 Task: Find connections with filter location Villemomble with filter topic #nowhiringwith filter profile language French with filter current company Sobha Ltd. with filter school Nava Nalanda with filter industry Animal Feed Manufacturing with filter service category Auto Insurance with filter keywords title Therapist
Action: Mouse moved to (339, 232)
Screenshot: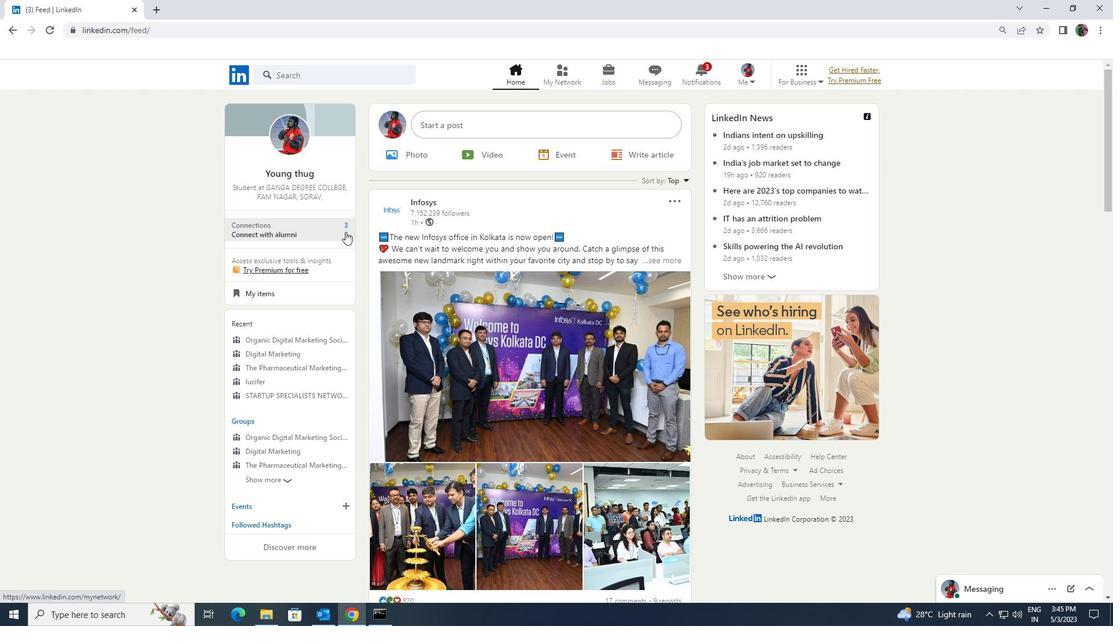 
Action: Mouse pressed left at (339, 232)
Screenshot: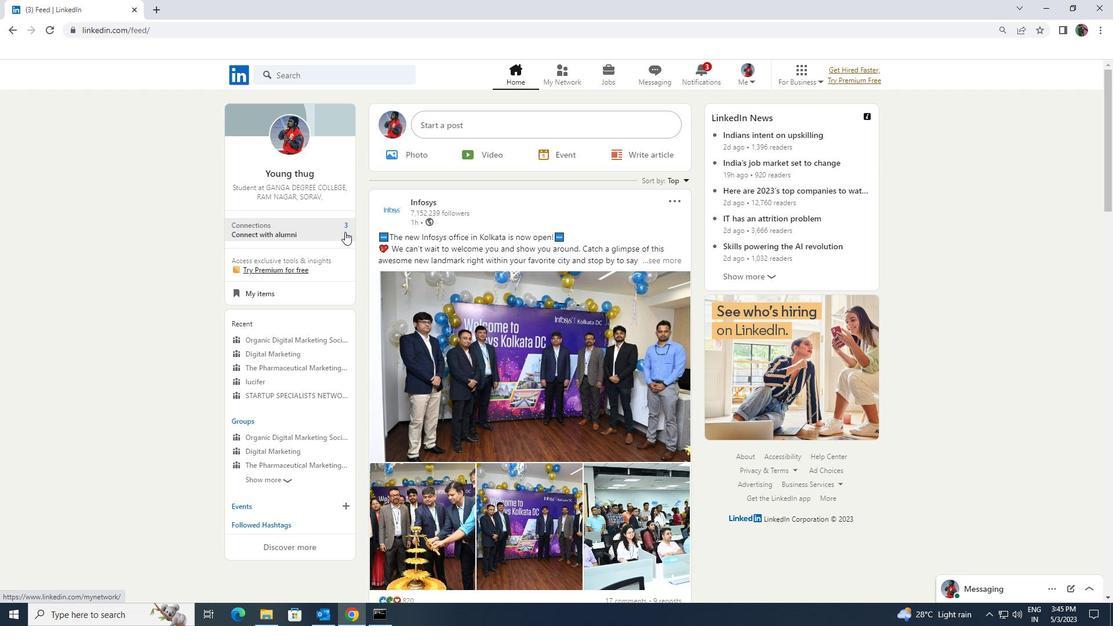 
Action: Mouse moved to (338, 132)
Screenshot: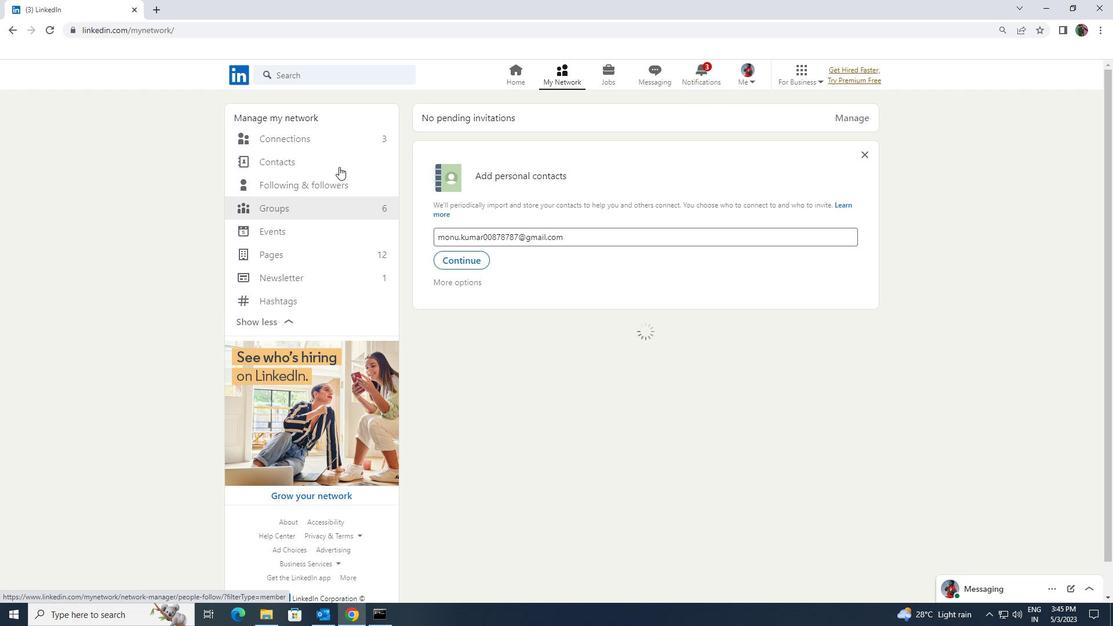 
Action: Mouse pressed left at (338, 132)
Screenshot: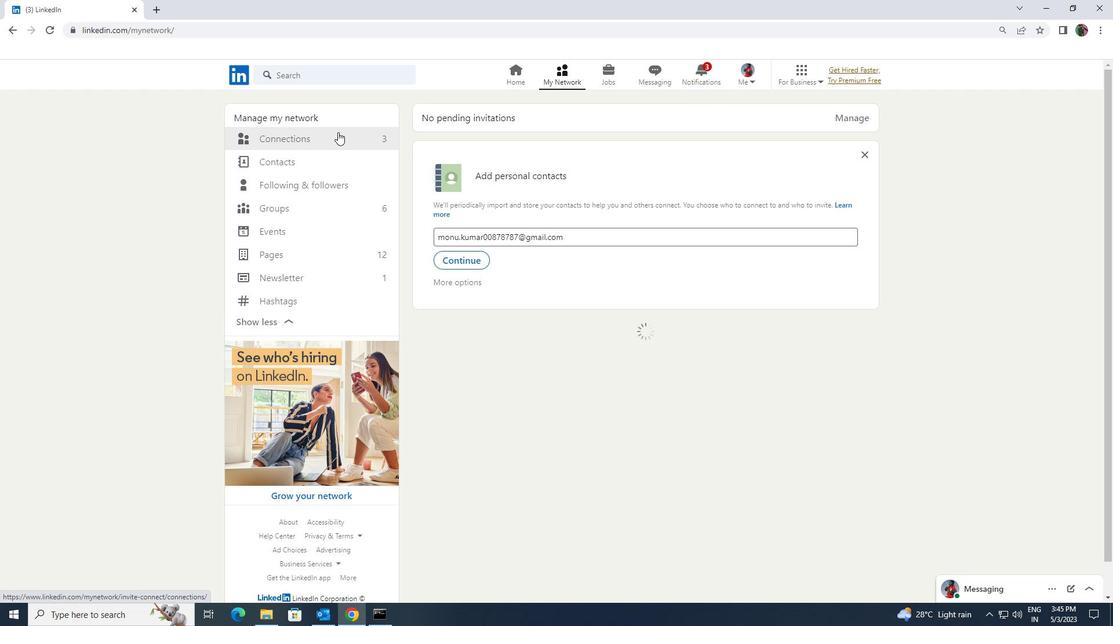 
Action: Mouse moved to (621, 144)
Screenshot: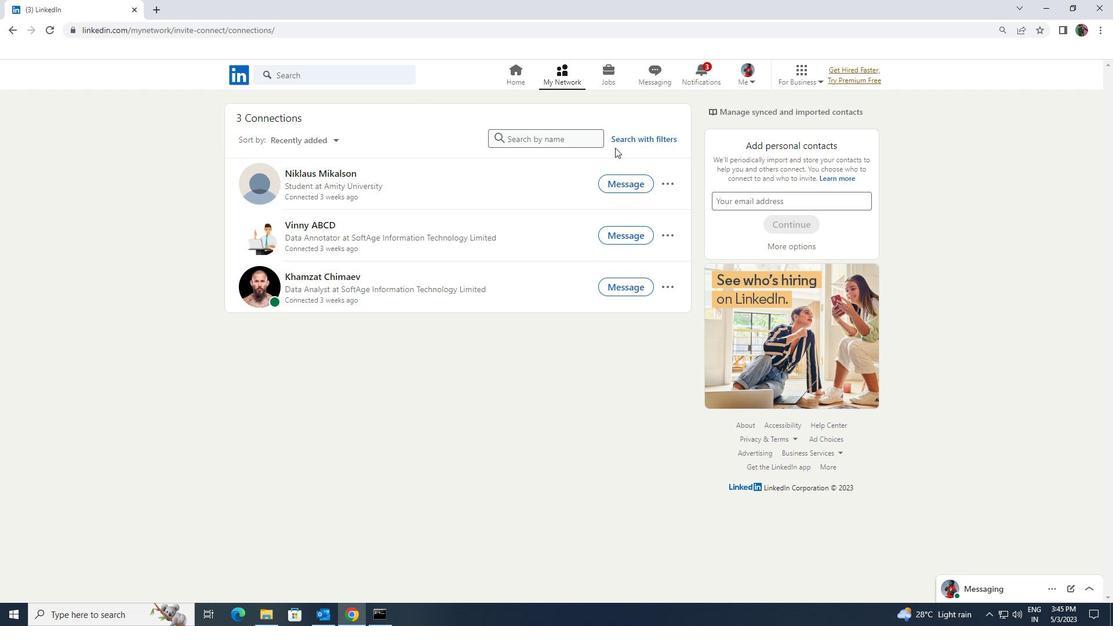 
Action: Mouse pressed left at (621, 144)
Screenshot: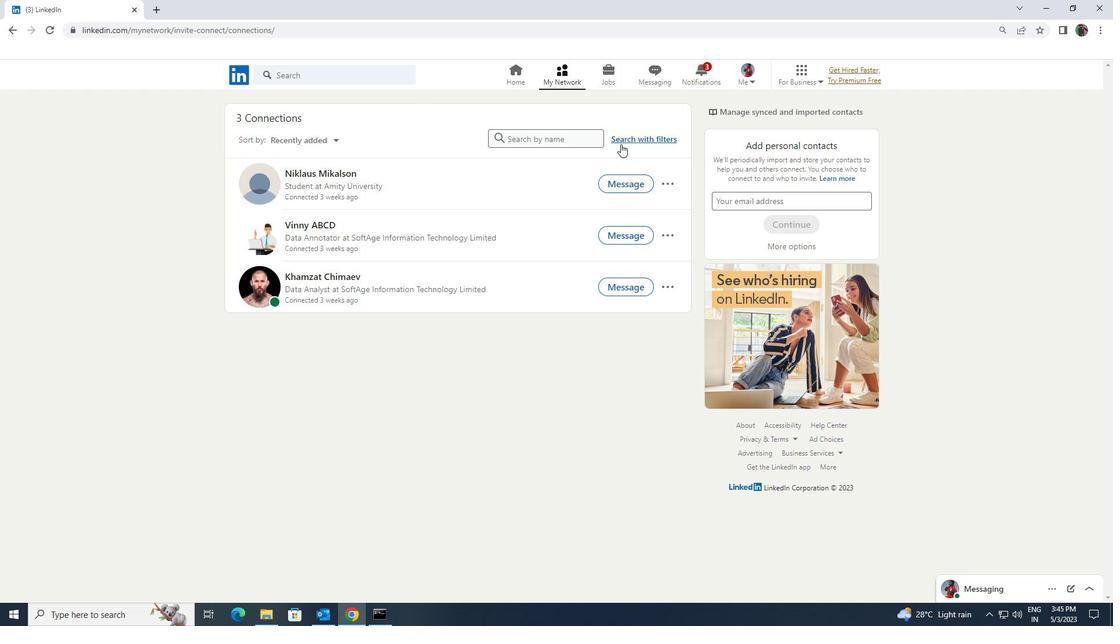 
Action: Mouse moved to (593, 105)
Screenshot: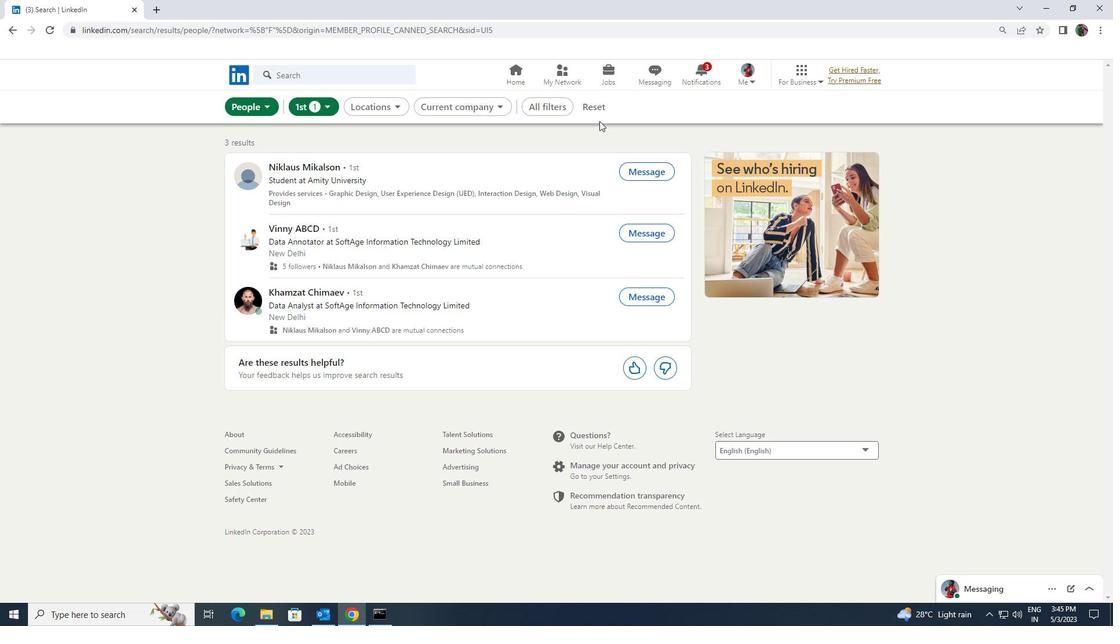 
Action: Mouse pressed left at (593, 105)
Screenshot: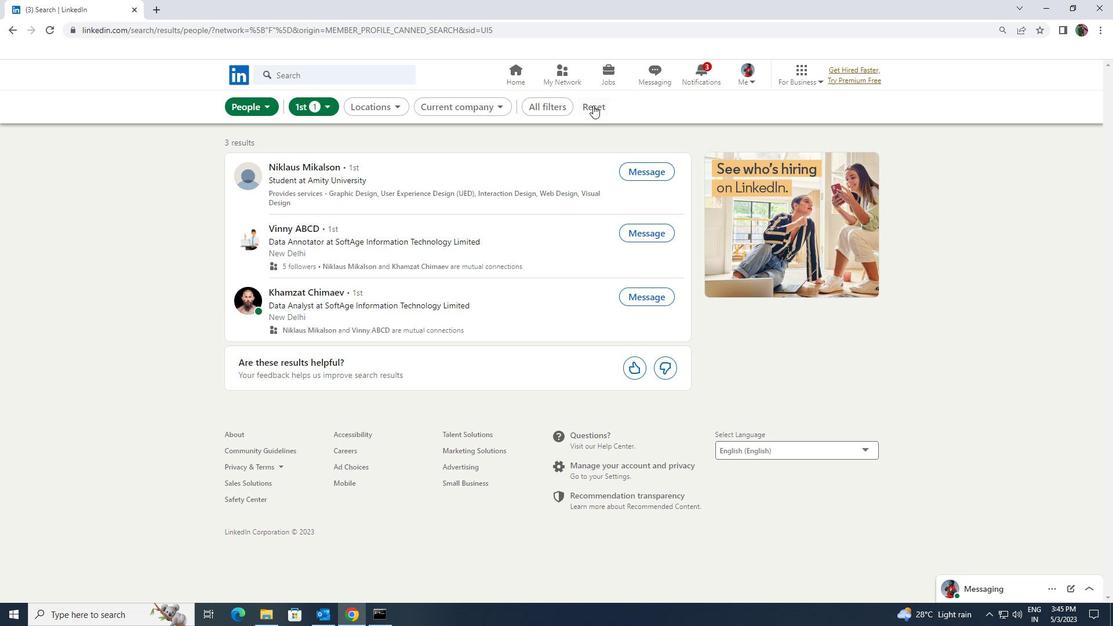 
Action: Mouse moved to (581, 105)
Screenshot: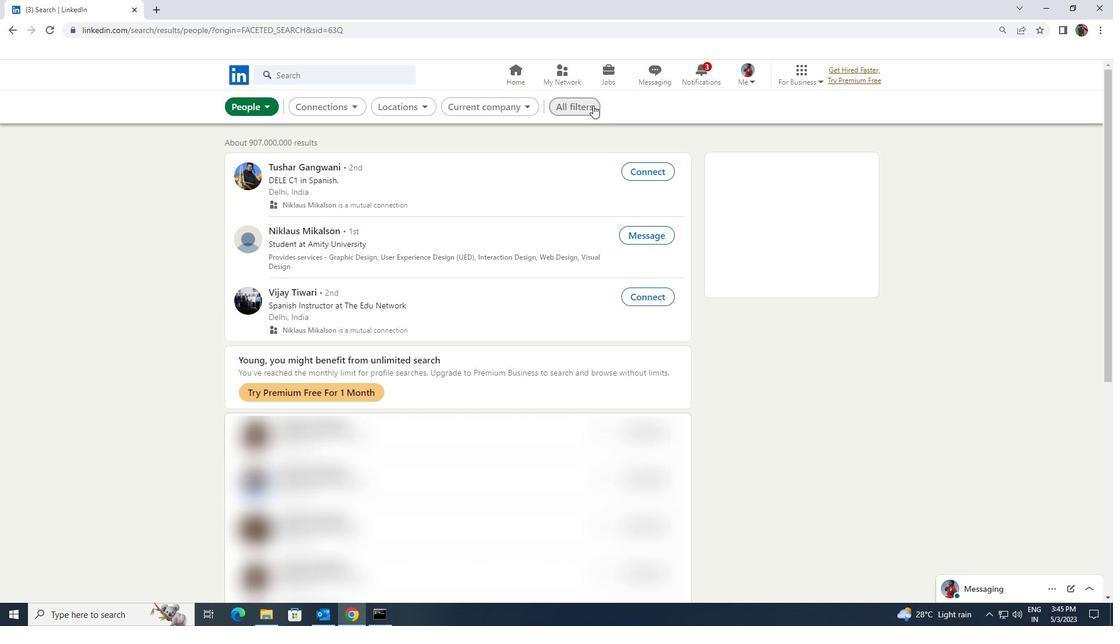 
Action: Mouse pressed left at (581, 105)
Screenshot: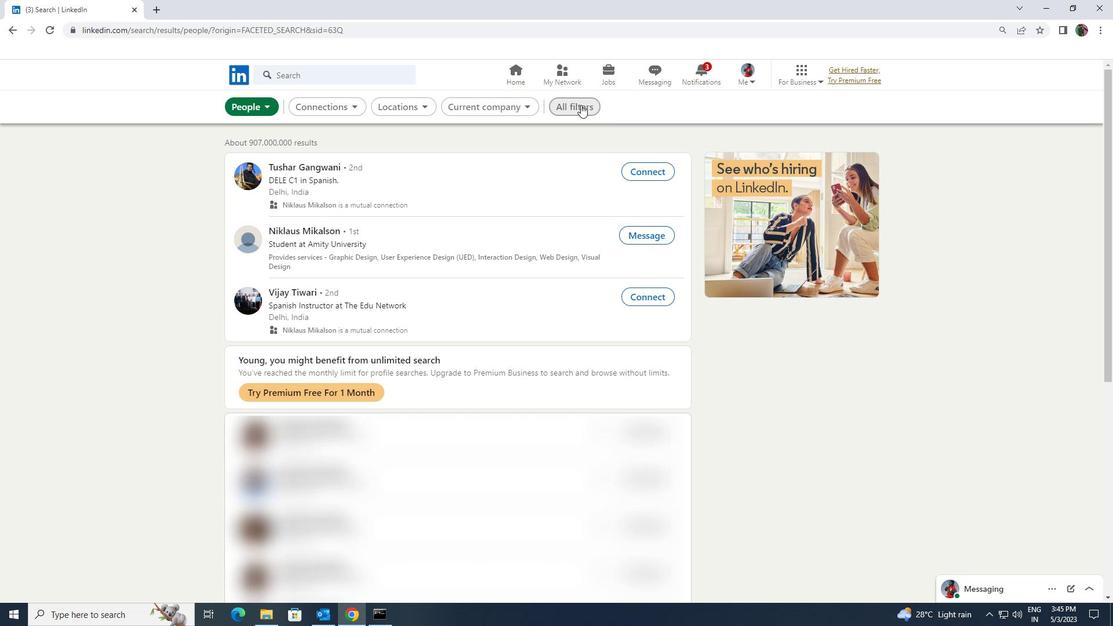 
Action: Mouse moved to (985, 455)
Screenshot: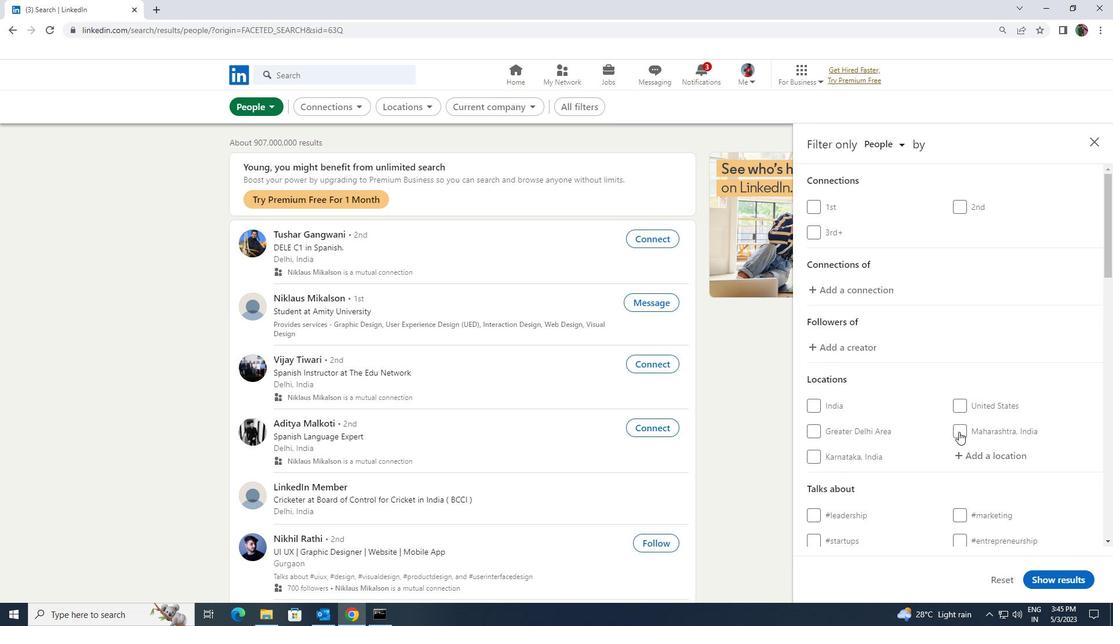 
Action: Mouse pressed left at (985, 455)
Screenshot: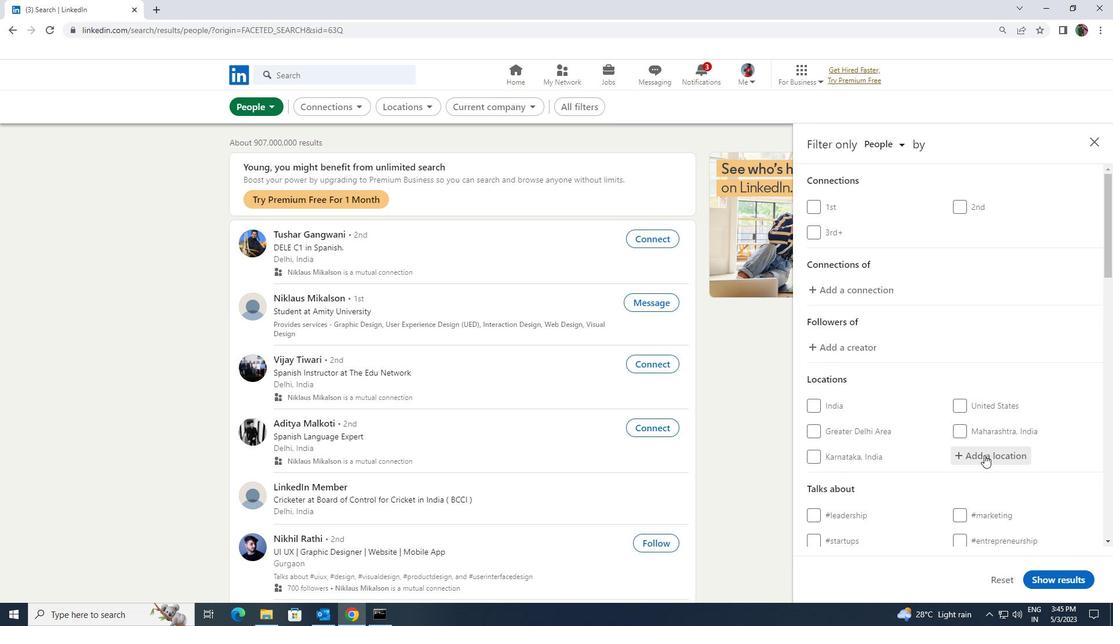 
Action: Key pressed <Key.shift><Key.shift><Key.shift><Key.shift>VILLEMOMBLE
Screenshot: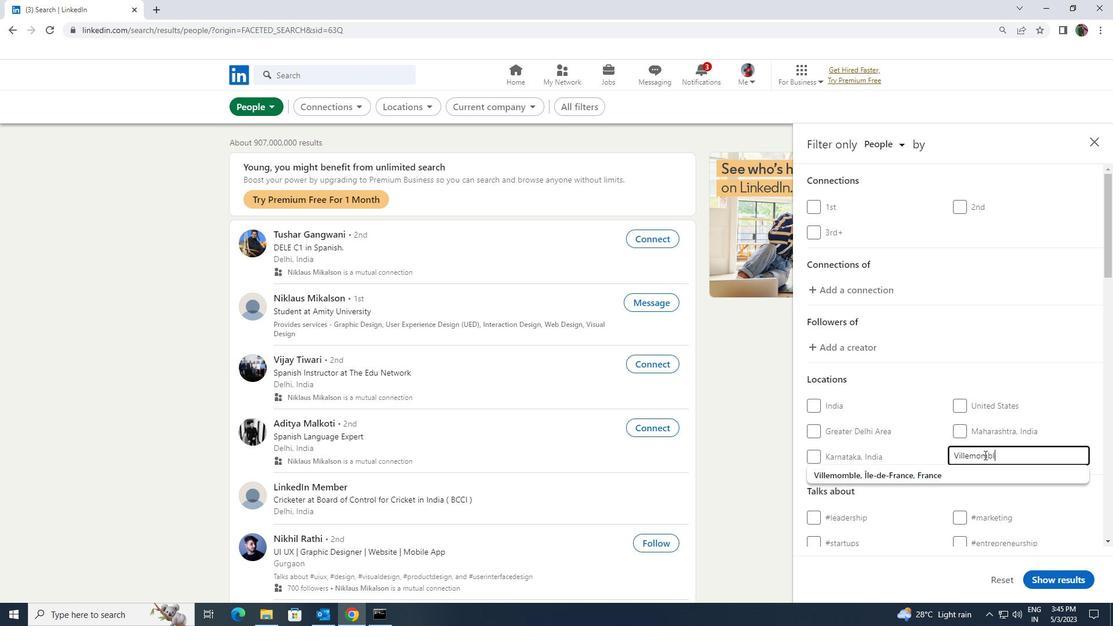
Action: Mouse moved to (983, 468)
Screenshot: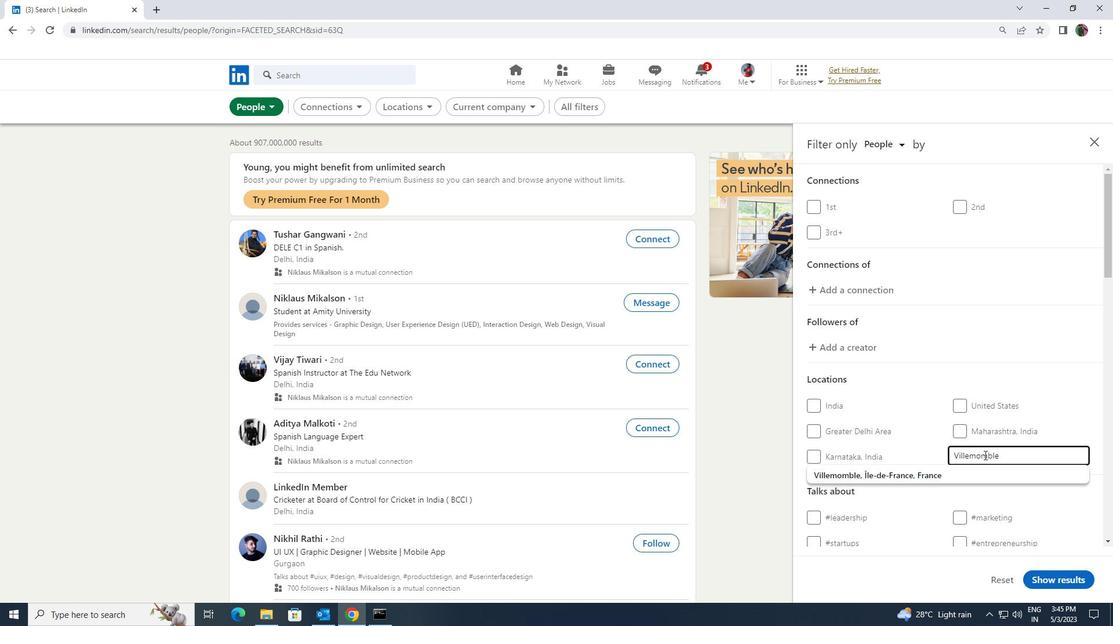
Action: Mouse pressed left at (983, 468)
Screenshot: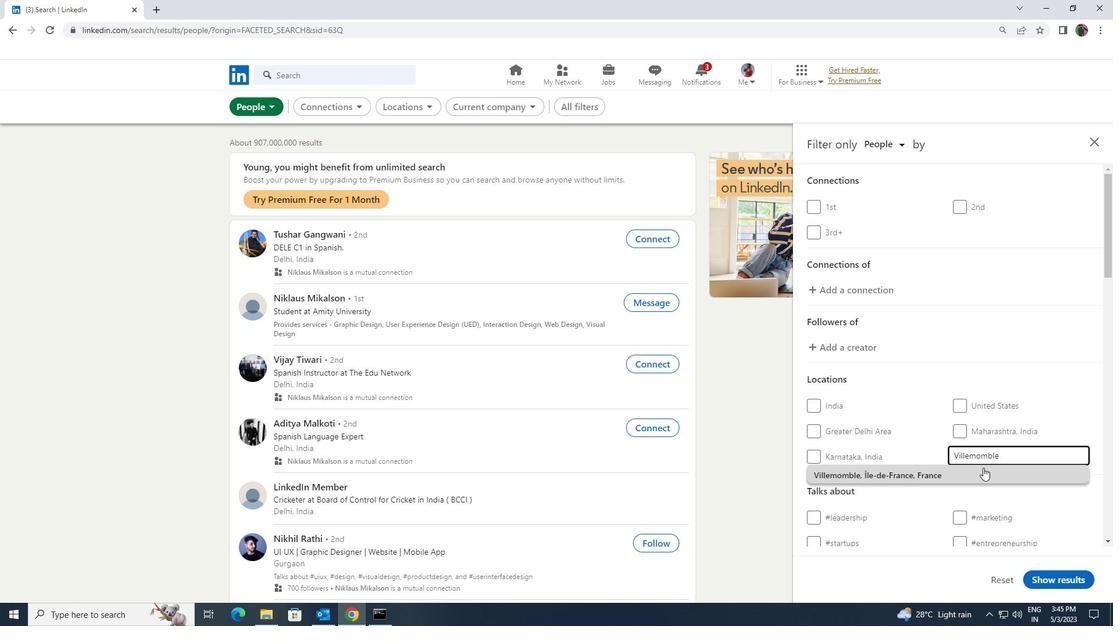 
Action: Mouse moved to (982, 468)
Screenshot: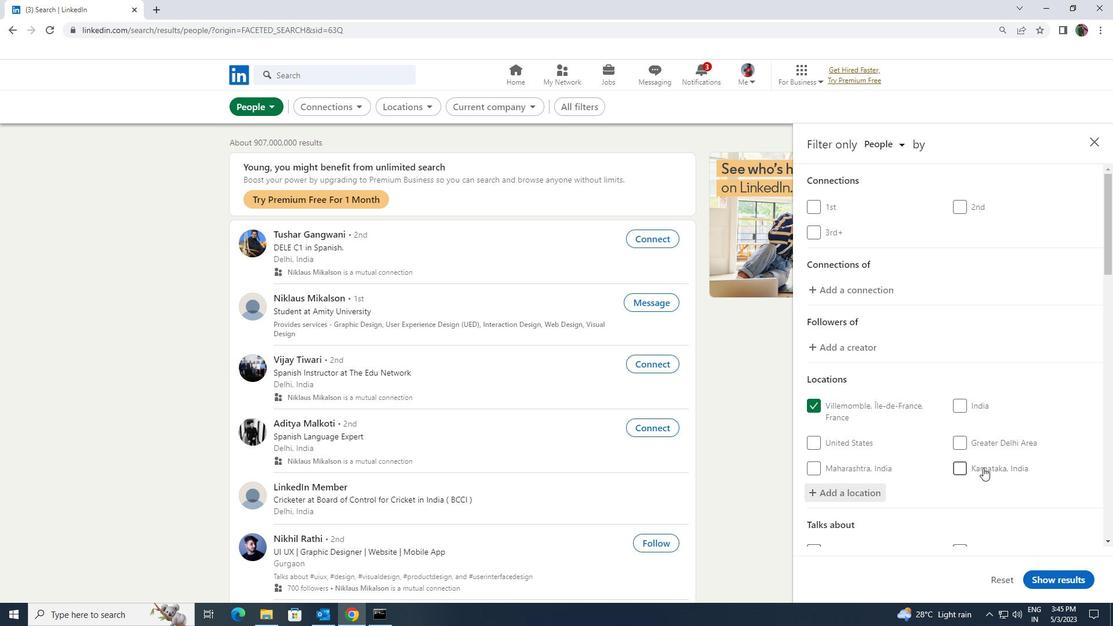 
Action: Mouse scrolled (982, 467) with delta (0, 0)
Screenshot: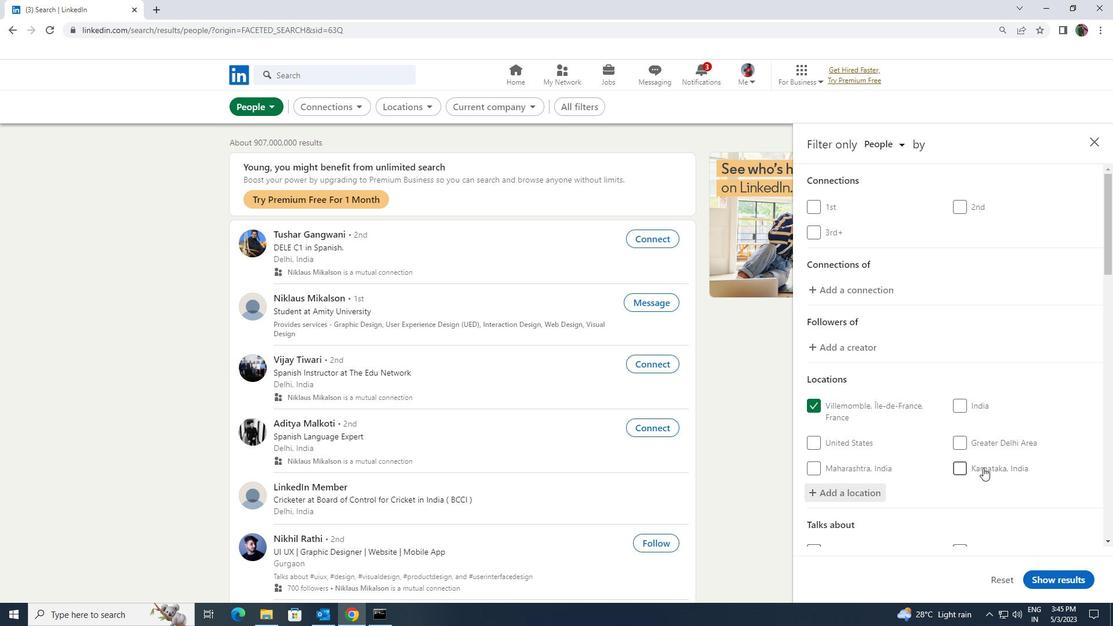 
Action: Mouse scrolled (982, 467) with delta (0, 0)
Screenshot: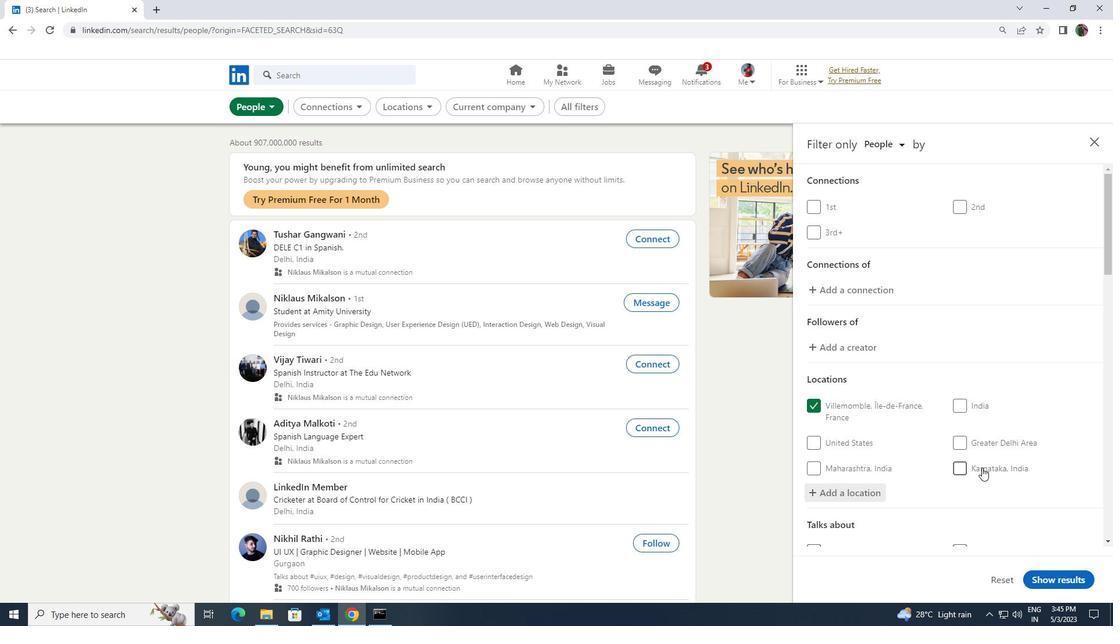 
Action: Mouse moved to (977, 479)
Screenshot: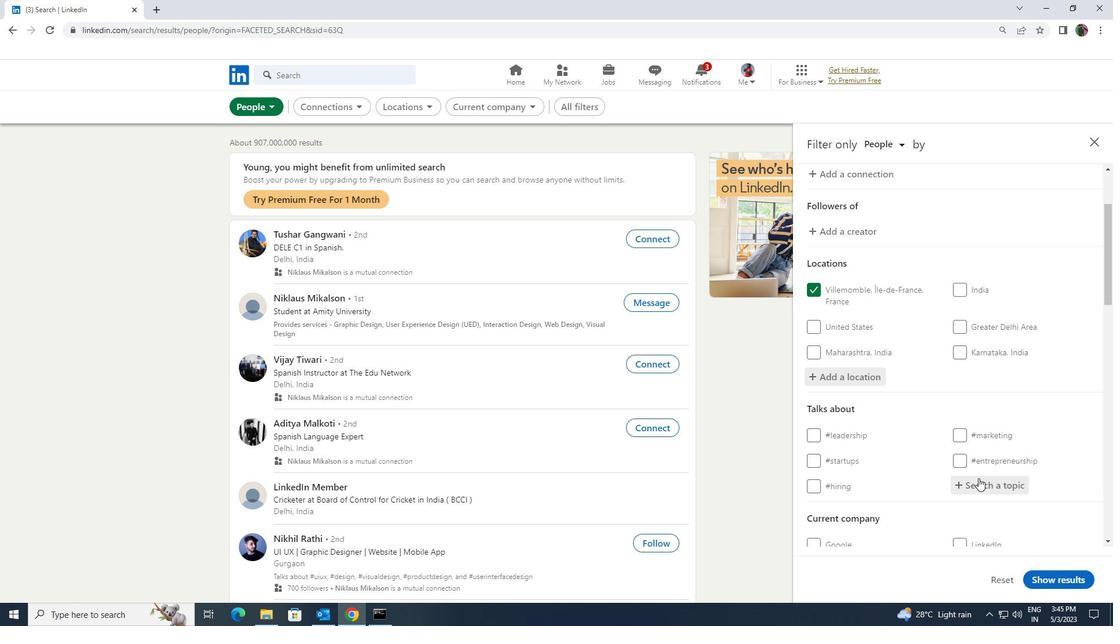 
Action: Mouse pressed left at (977, 479)
Screenshot: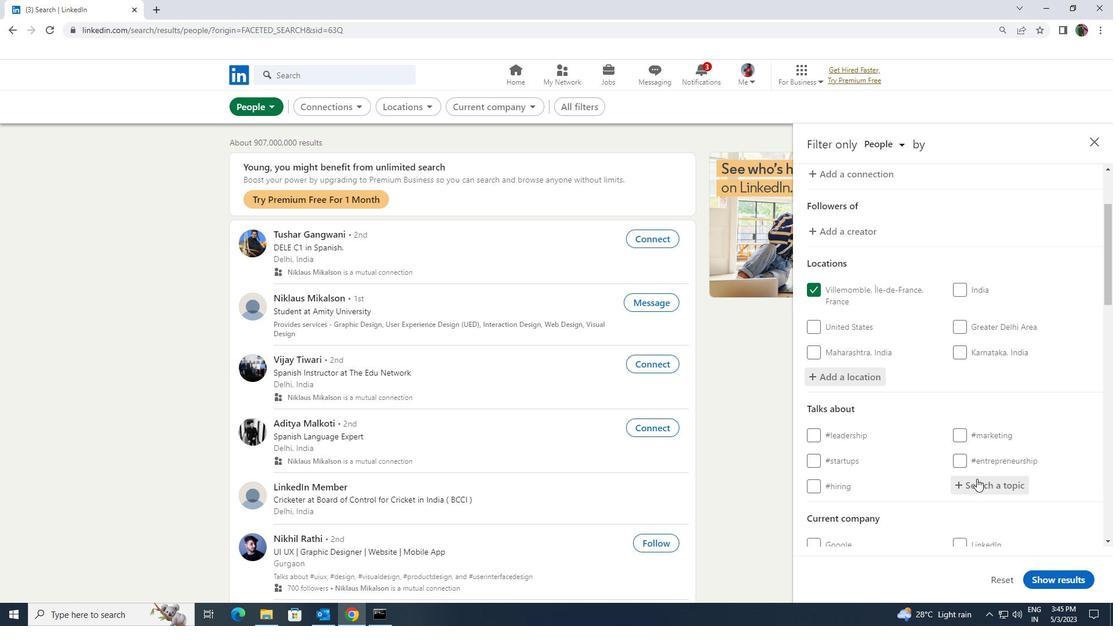 
Action: Key pressed <Key.shift>NOWHIRING
Screenshot: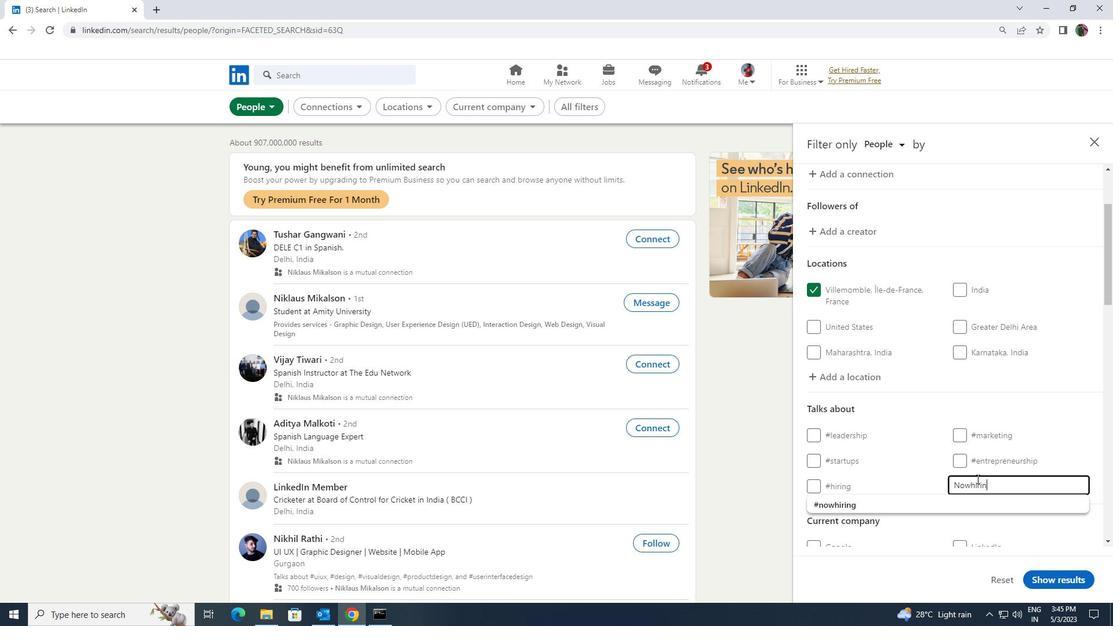 
Action: Mouse moved to (957, 500)
Screenshot: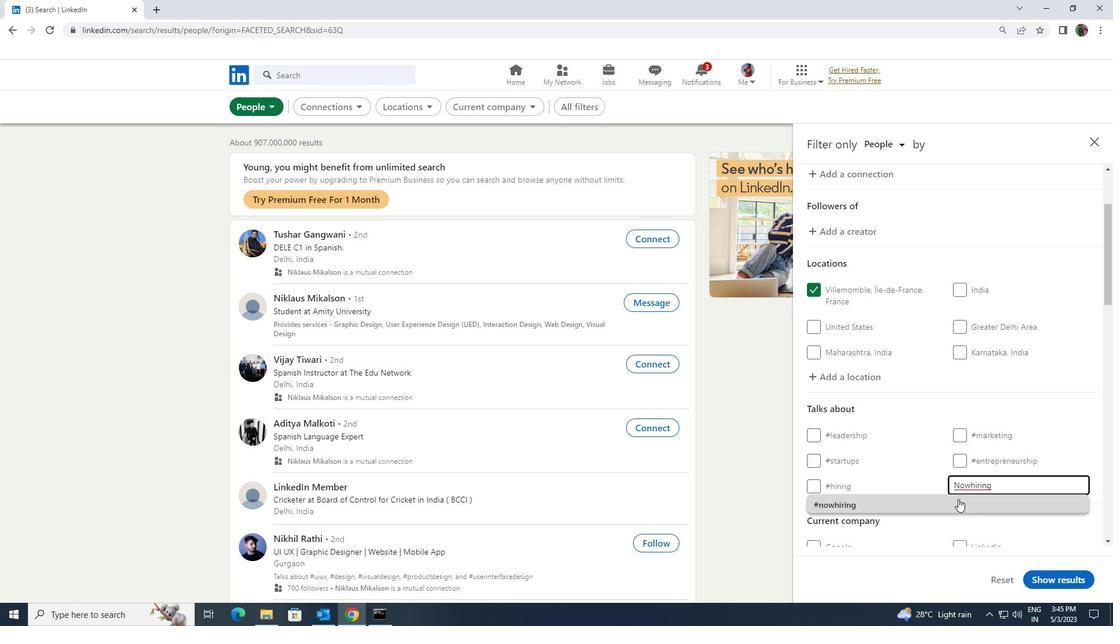
Action: Mouse pressed left at (957, 500)
Screenshot: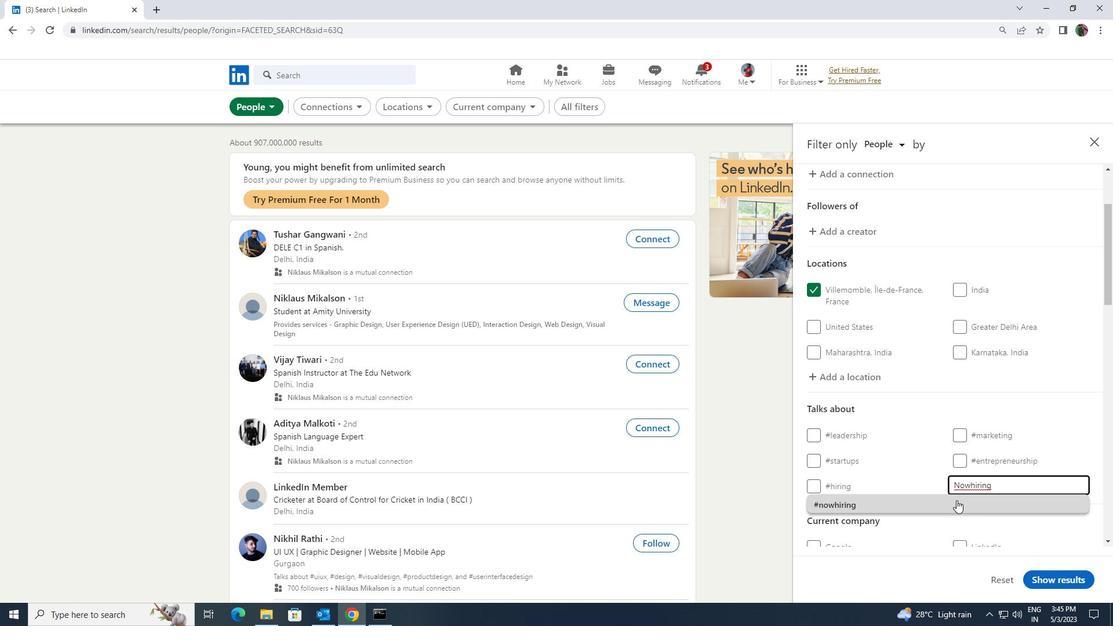 
Action: Mouse scrolled (957, 500) with delta (0, 0)
Screenshot: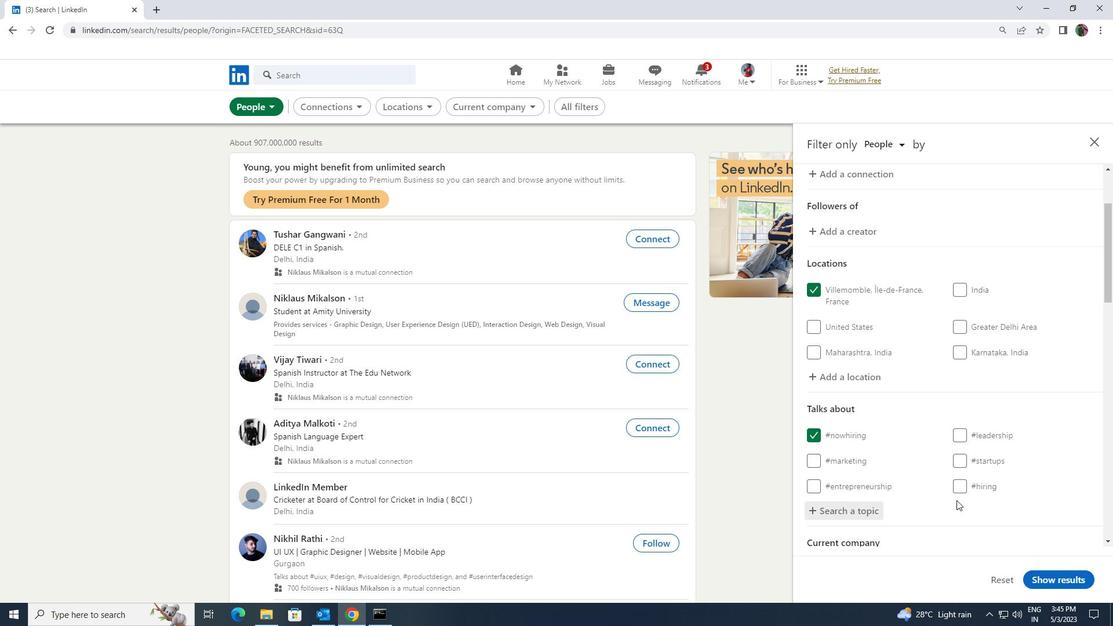 
Action: Mouse scrolled (957, 500) with delta (0, 0)
Screenshot: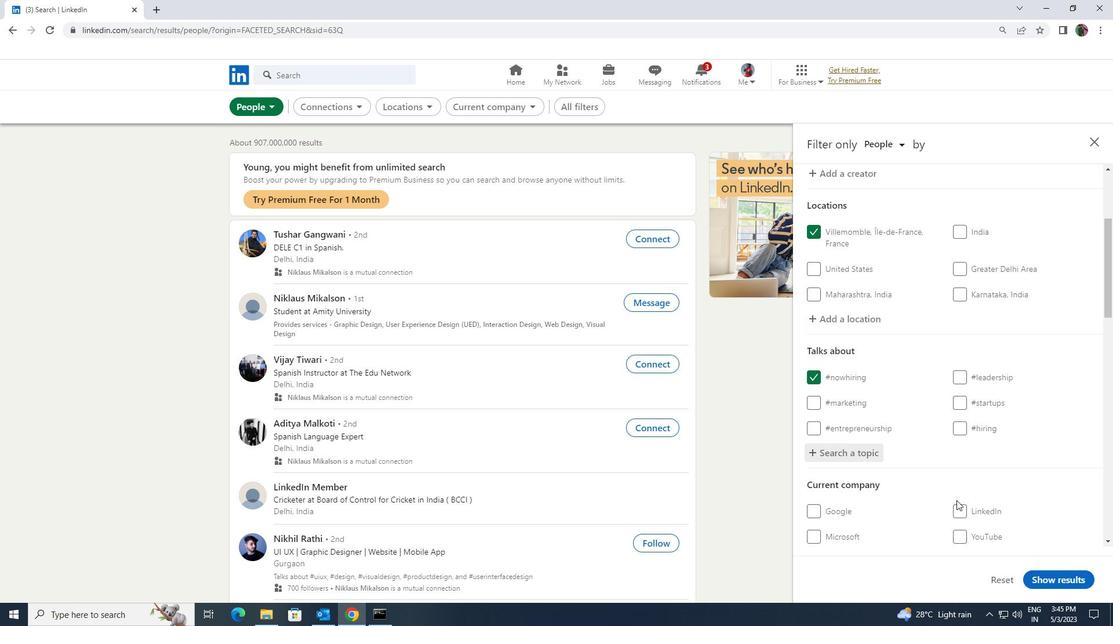 
Action: Mouse moved to (961, 503)
Screenshot: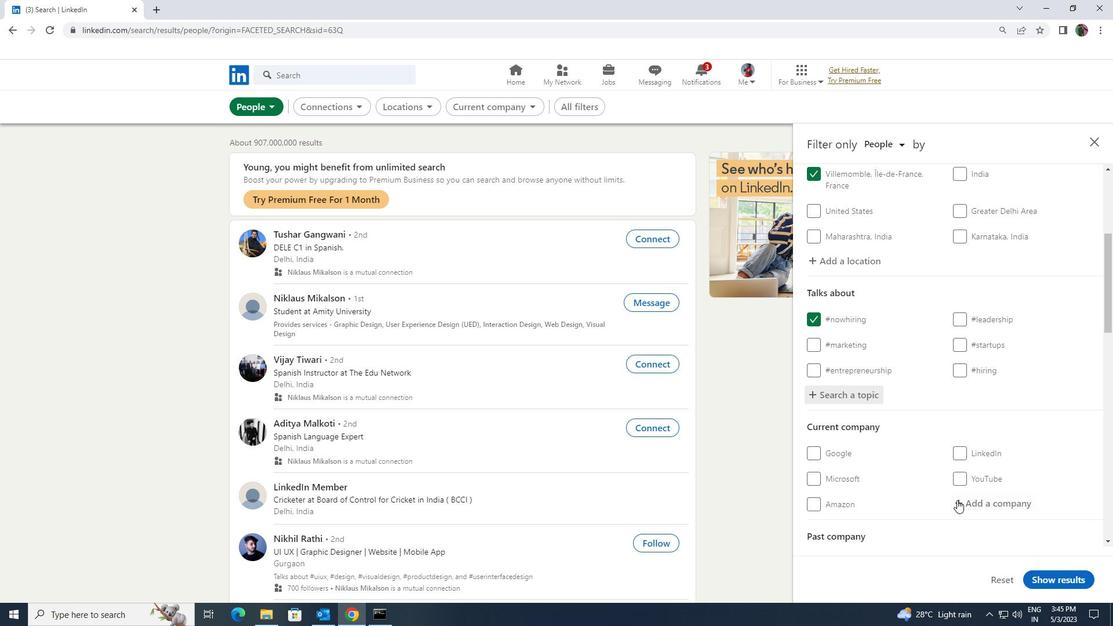 
Action: Mouse pressed left at (961, 503)
Screenshot: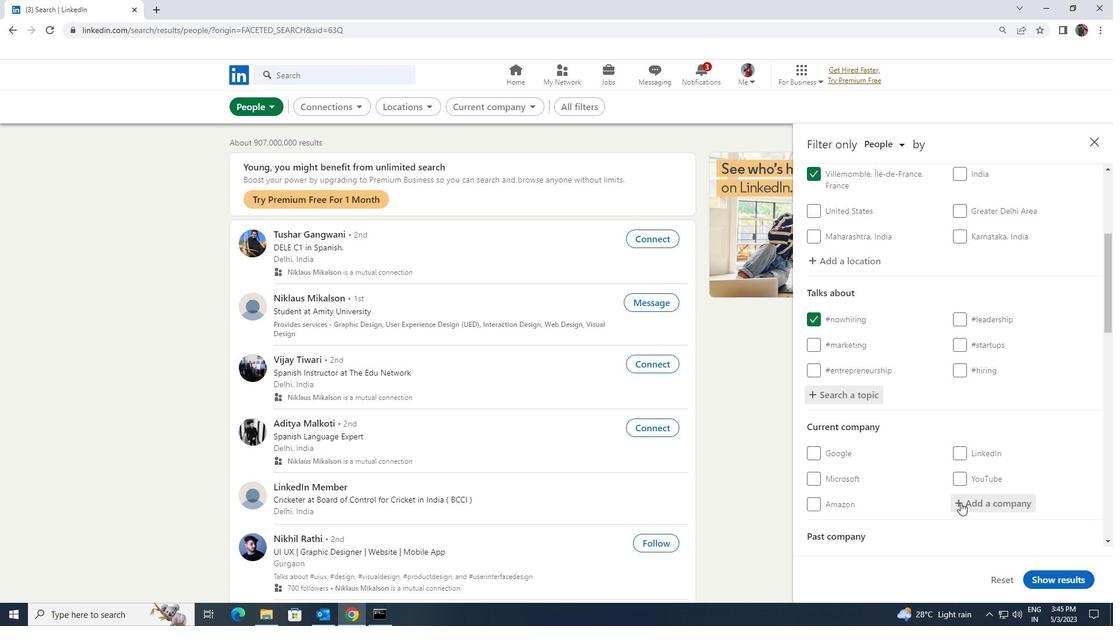 
Action: Key pressed <Key.shift><Key.shift><Key.shift><Key.shift><Key.shift><Key.shift><Key.shift><Key.shift><Key.shift><Key.shift><Key.shift><Key.shift><Key.shift><Key.shift><Key.shift><Key.shift><Key.shift><Key.shift><Key.shift><Key.shift><Key.shift><Key.shift><Key.shift><Key.shift><Key.shift><Key.shift>SOBJ<Key.backspace>HA
Screenshot: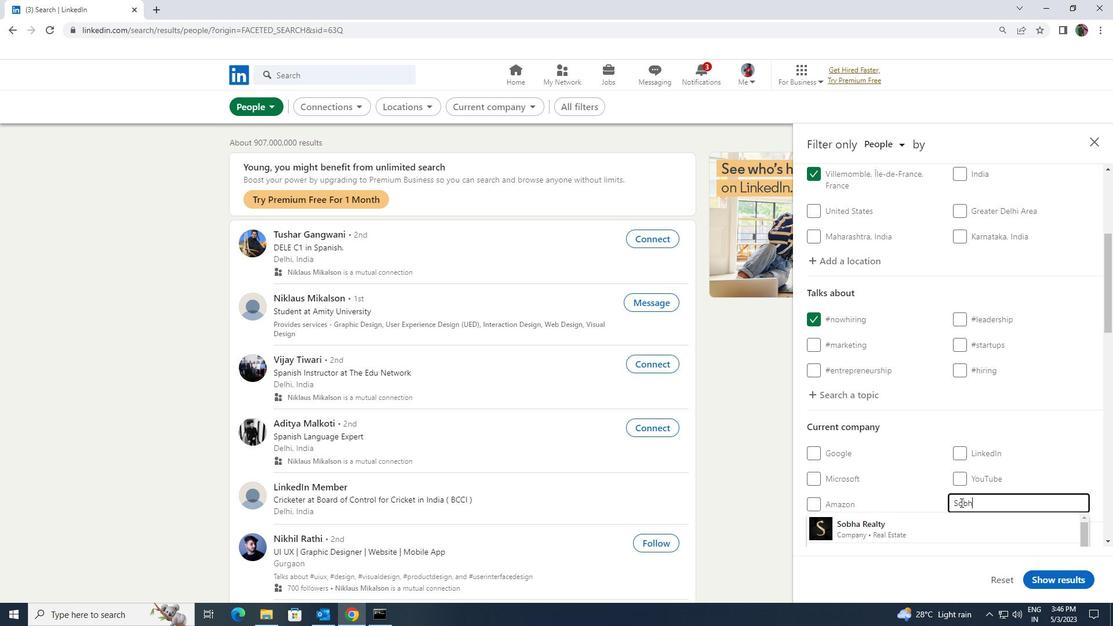 
Action: Mouse moved to (934, 515)
Screenshot: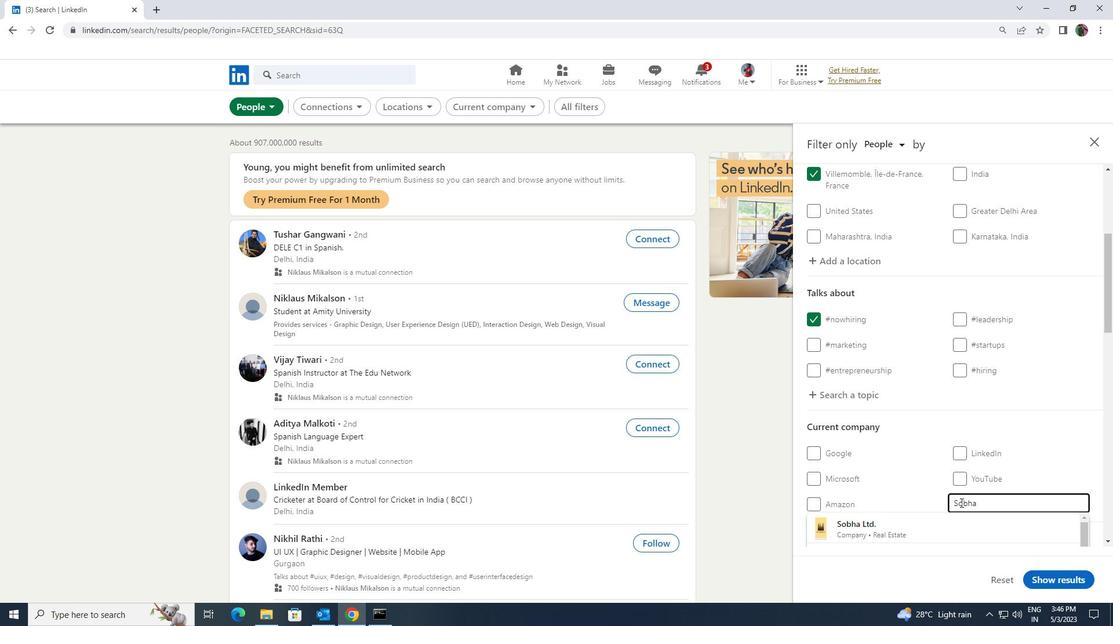 
Action: Mouse pressed left at (934, 515)
Screenshot: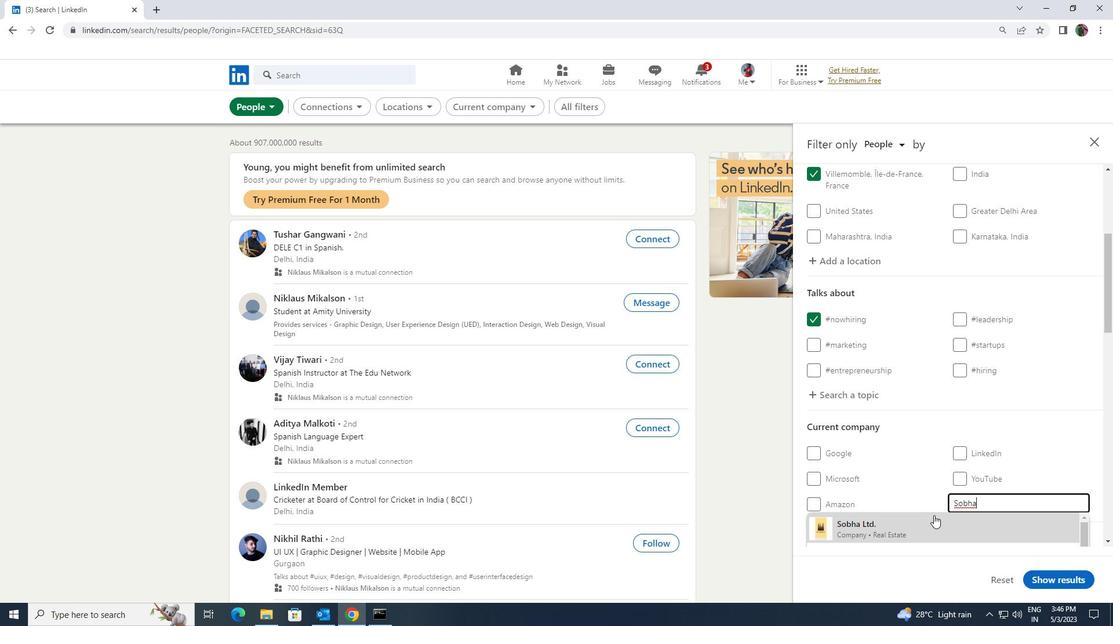 
Action: Mouse scrolled (934, 515) with delta (0, 0)
Screenshot: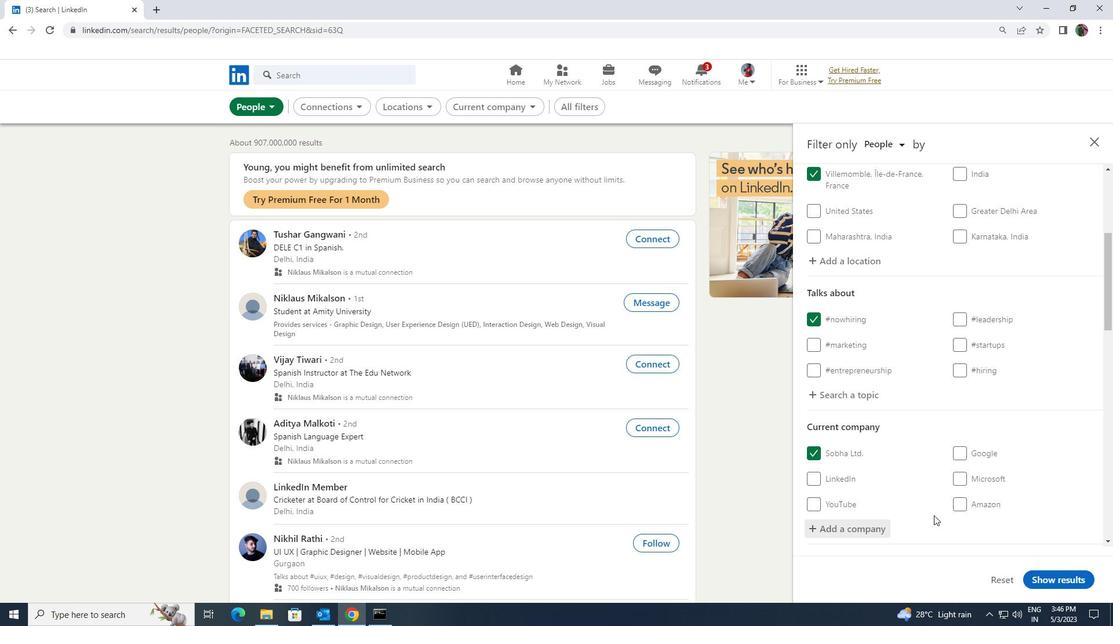 
Action: Mouse scrolled (934, 515) with delta (0, 0)
Screenshot: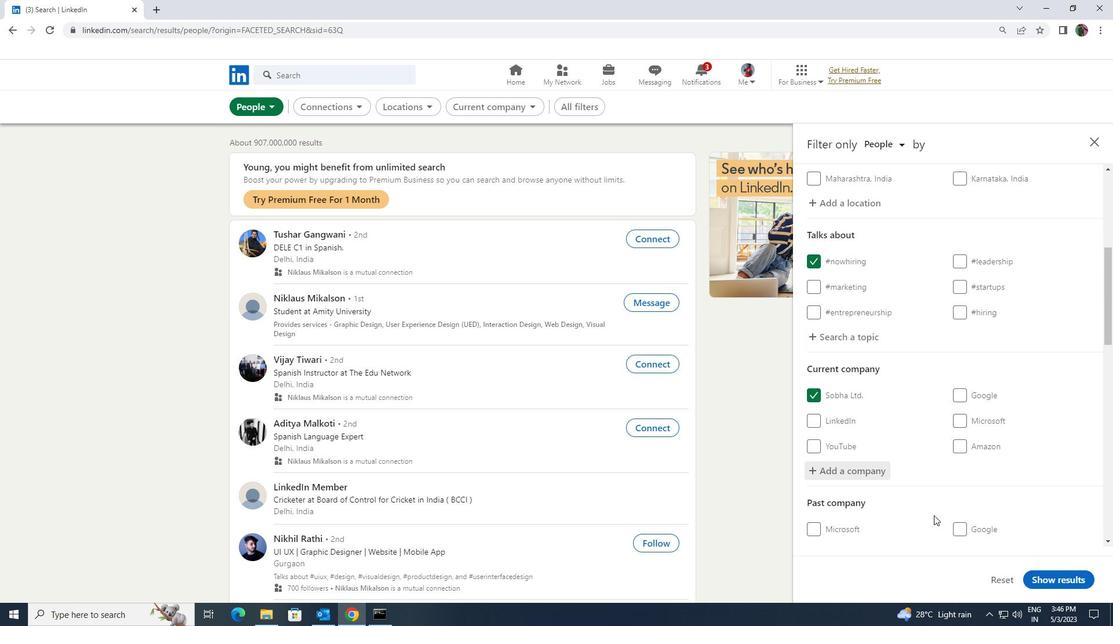 
Action: Mouse scrolled (934, 515) with delta (0, 0)
Screenshot: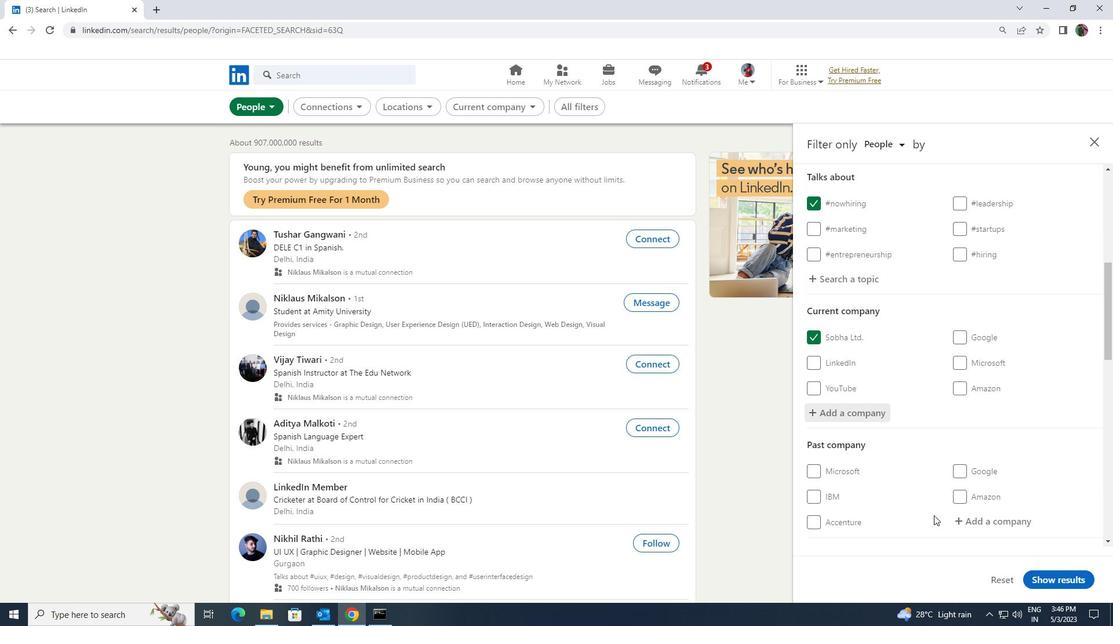 
Action: Mouse scrolled (934, 515) with delta (0, 0)
Screenshot: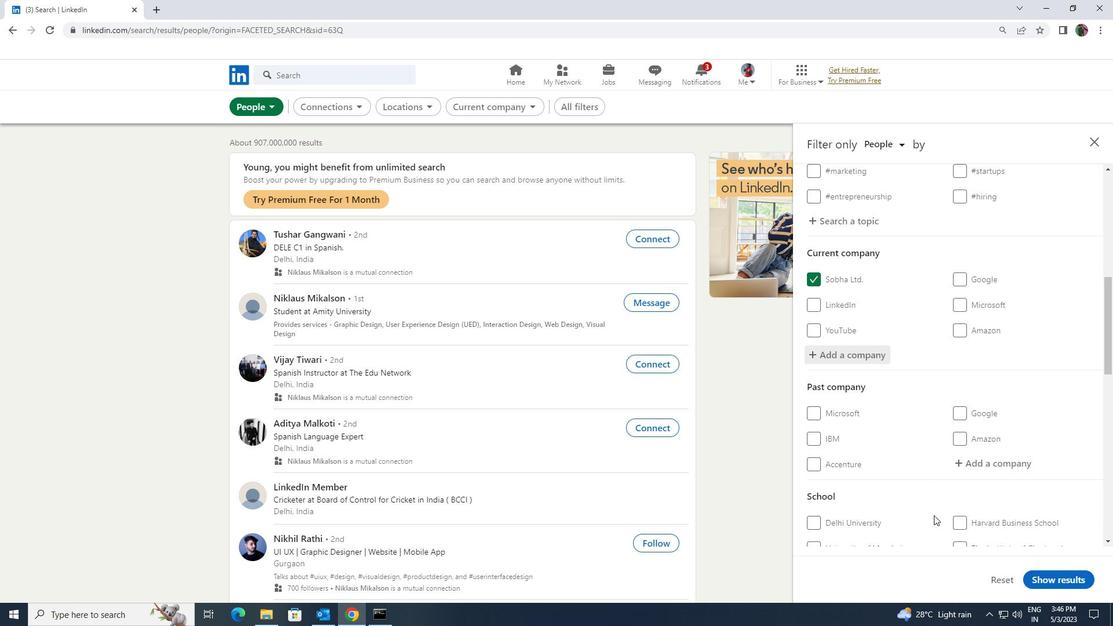 
Action: Mouse moved to (954, 519)
Screenshot: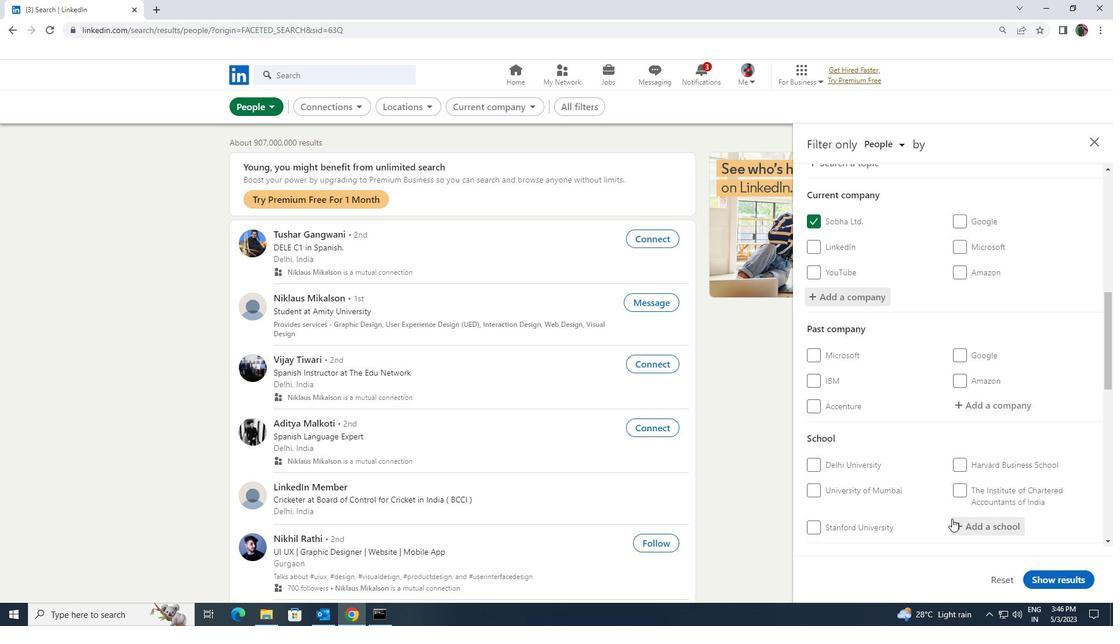 
Action: Mouse pressed left at (954, 519)
Screenshot: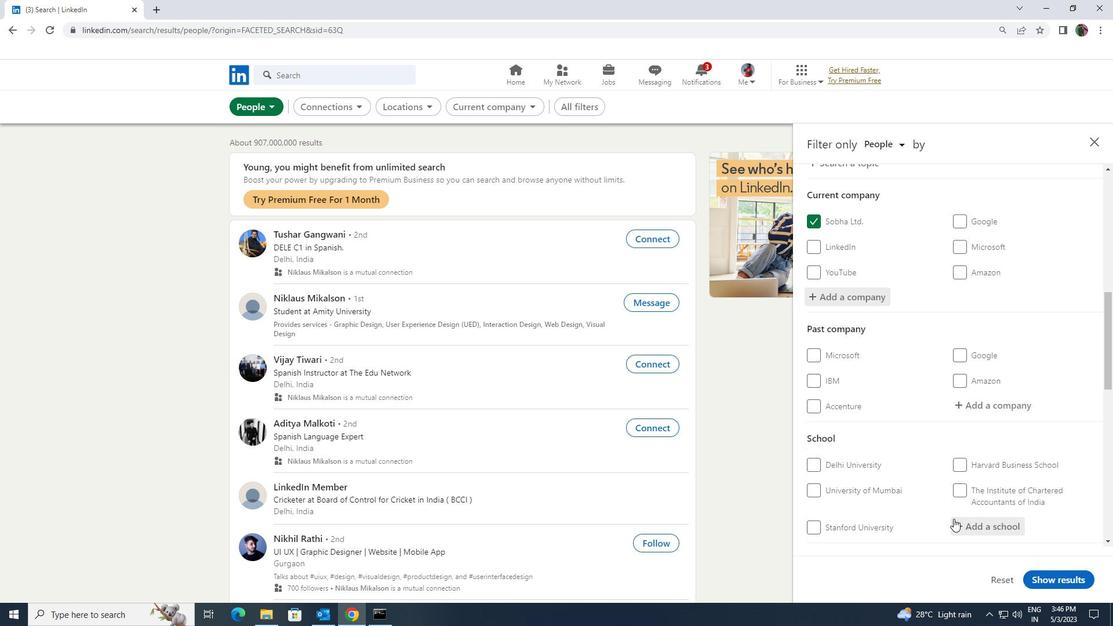 
Action: Key pressed <Key.shift>NAVA<Key.space><Key.shift><Key.shift><Key.shift>NA
Screenshot: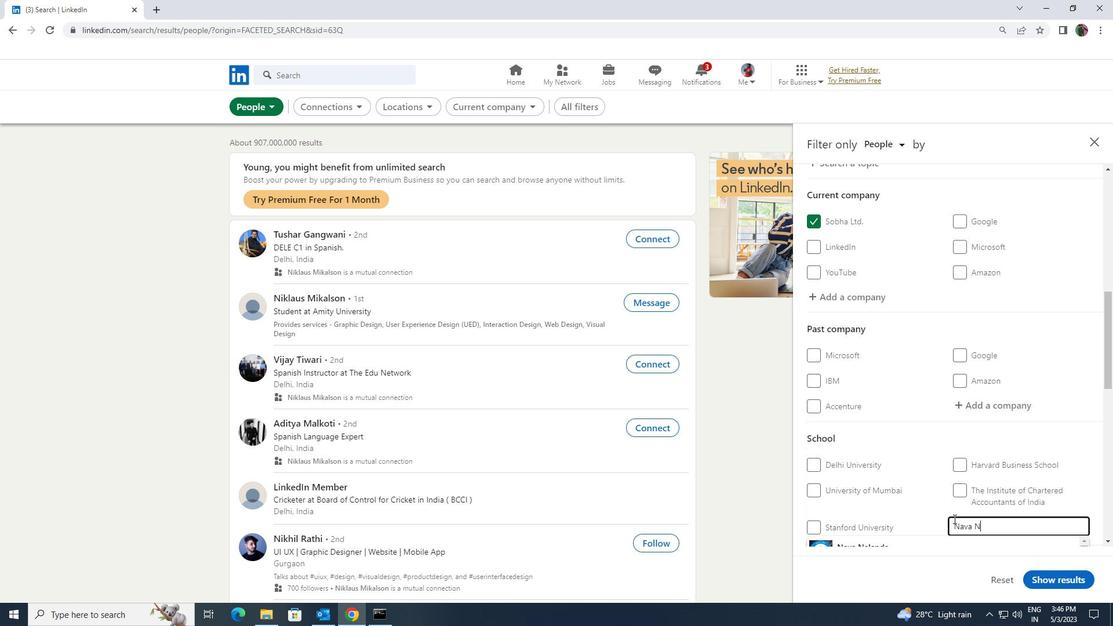 
Action: Mouse scrolled (954, 518) with delta (0, 0)
Screenshot: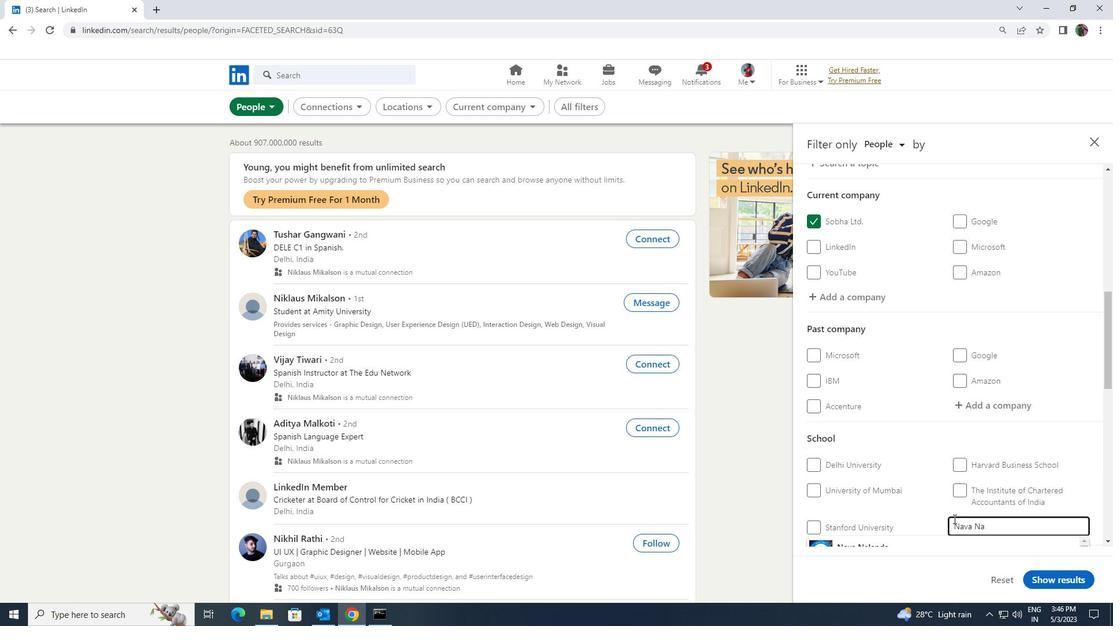 
Action: Mouse moved to (938, 498)
Screenshot: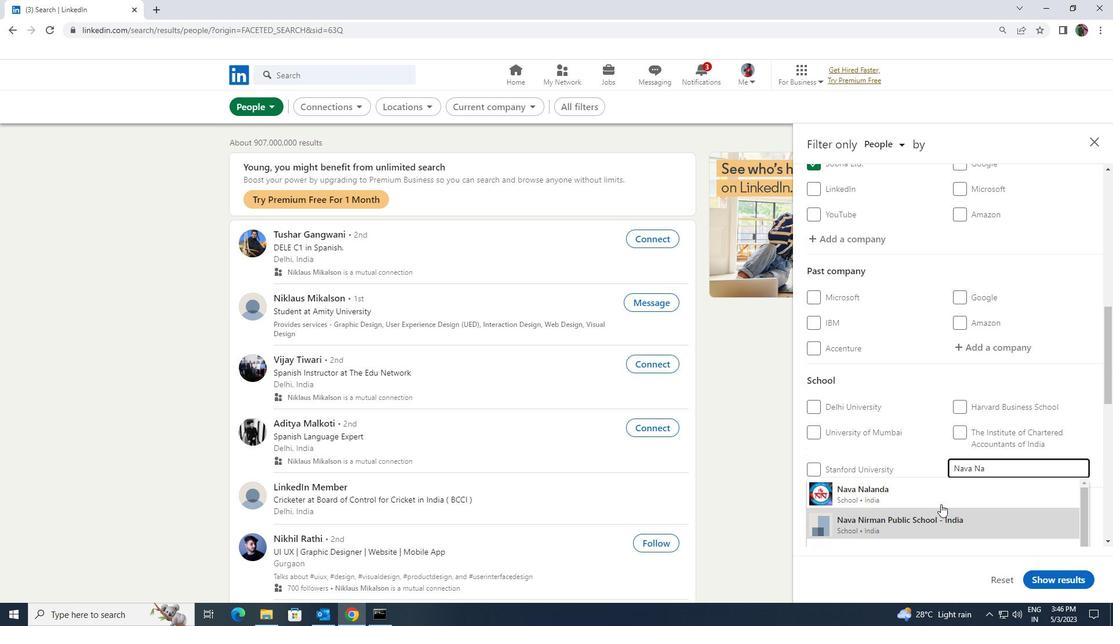
Action: Mouse pressed left at (938, 498)
Screenshot: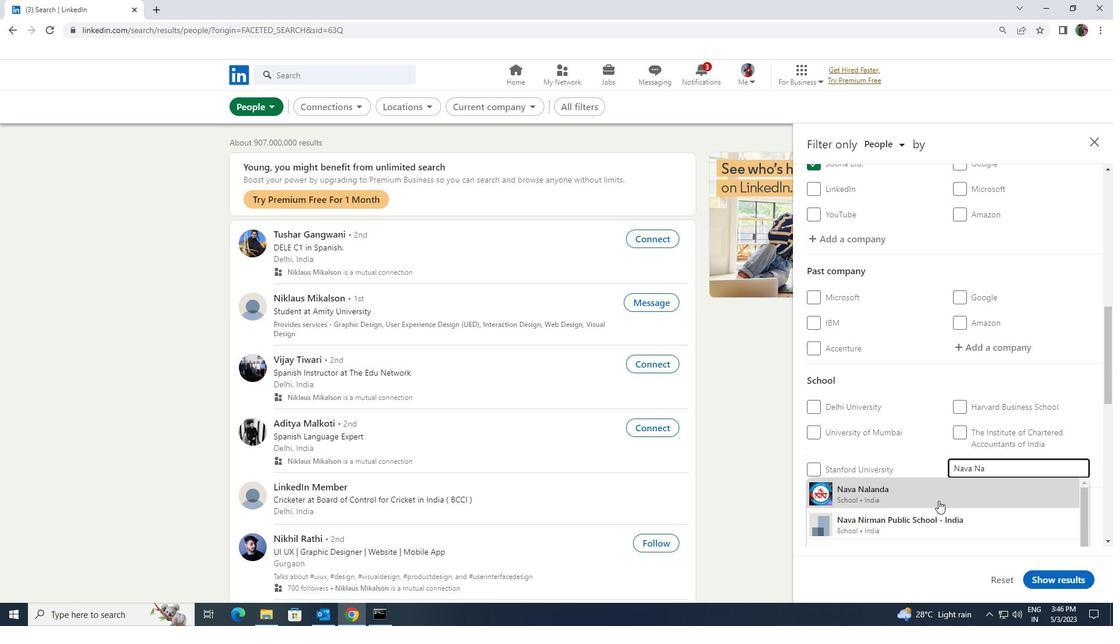 
Action: Mouse scrolled (938, 498) with delta (0, 0)
Screenshot: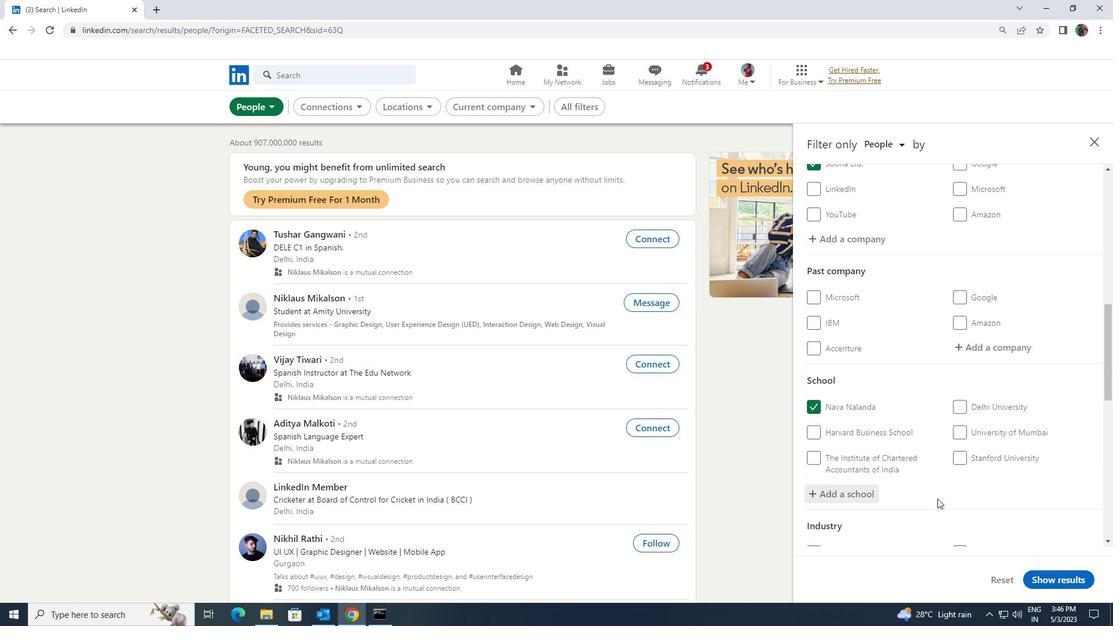 
Action: Mouse scrolled (938, 498) with delta (0, 0)
Screenshot: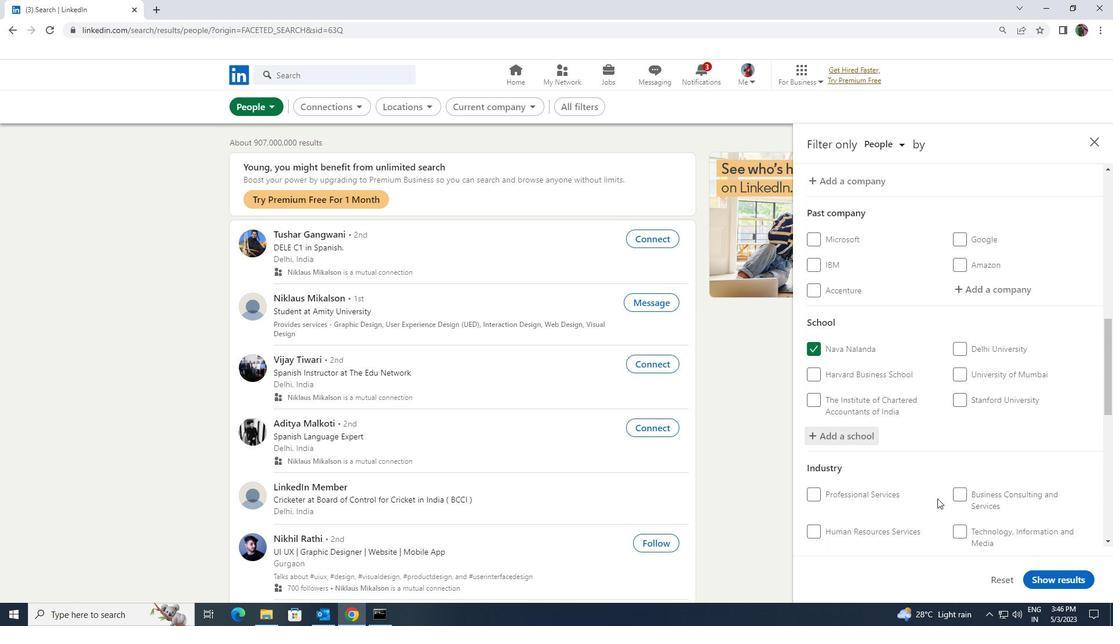 
Action: Mouse moved to (957, 507)
Screenshot: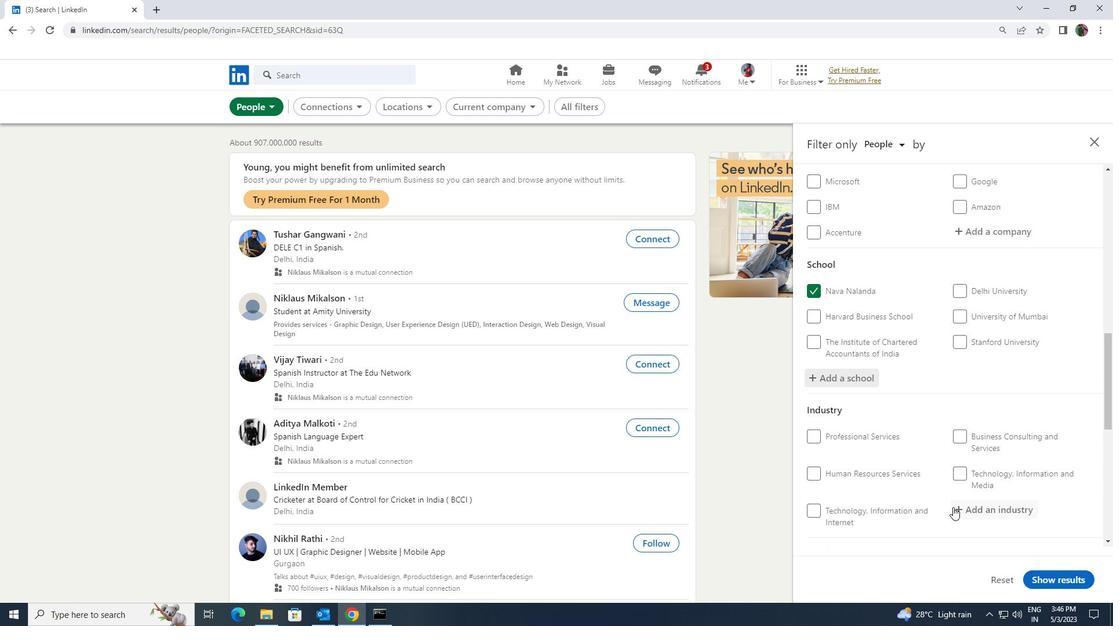 
Action: Mouse pressed left at (957, 507)
Screenshot: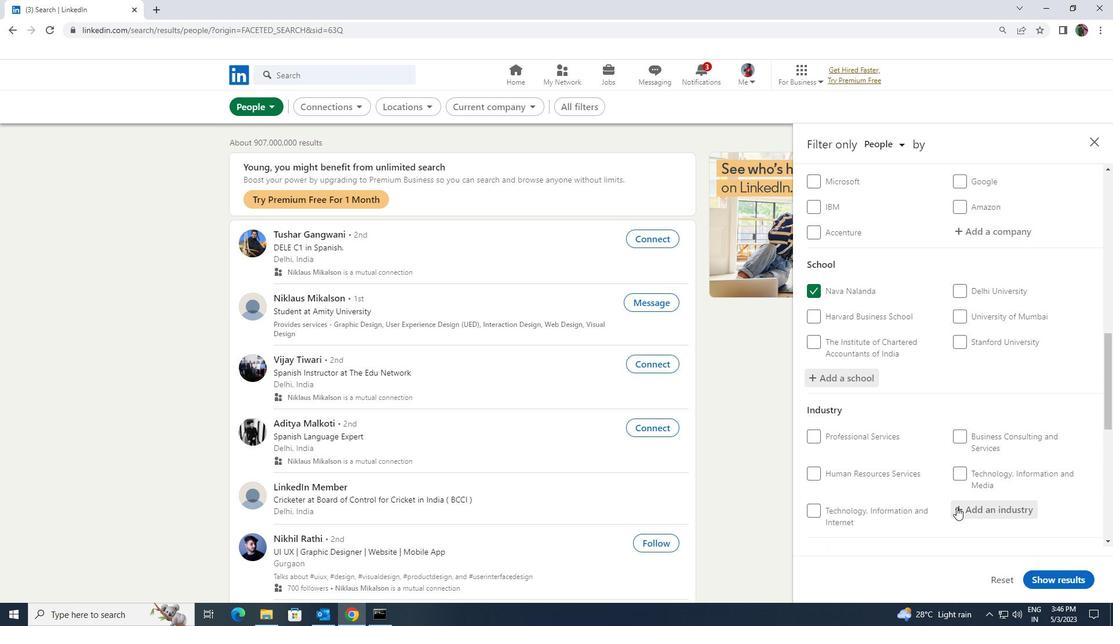 
Action: Key pressed <Key.shift><Key.shift><Key.shift><Key.shift><Key.shift><Key.shift><Key.shift><Key.shift><Key.shift><Key.shift><Key.shift>ANIMAL<Key.space><Key.shift>FEED
Screenshot: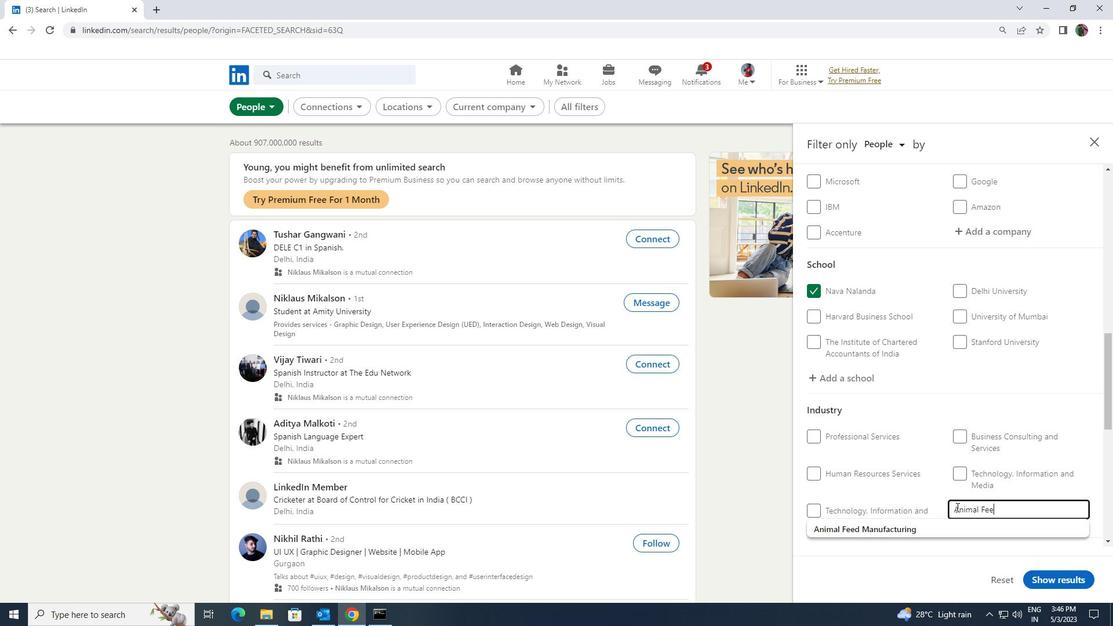 
Action: Mouse moved to (950, 525)
Screenshot: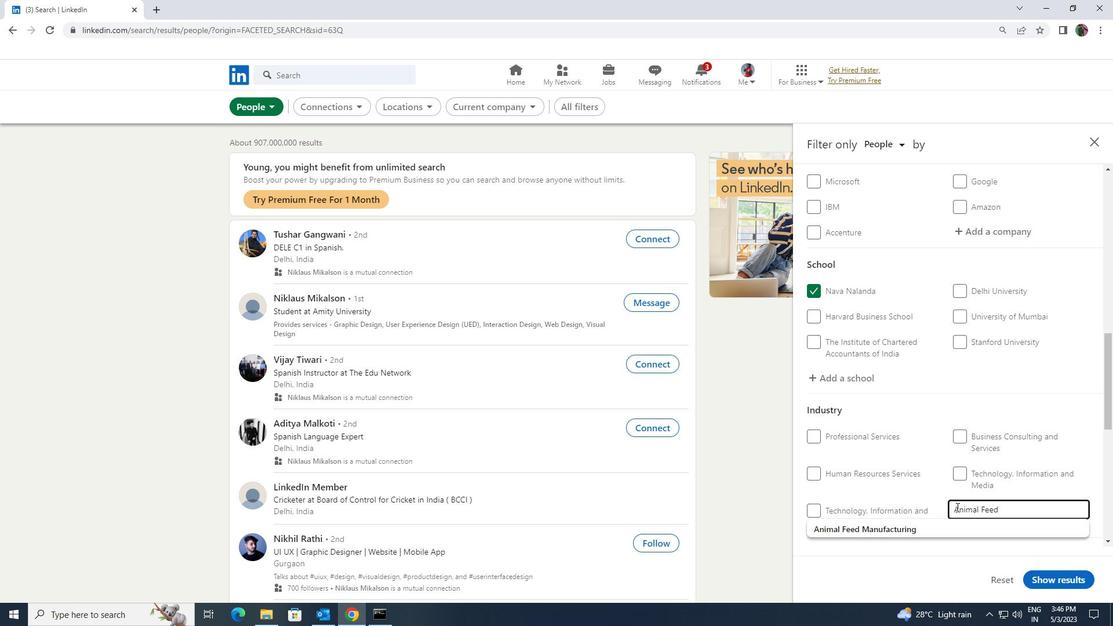 
Action: Mouse pressed left at (950, 525)
Screenshot: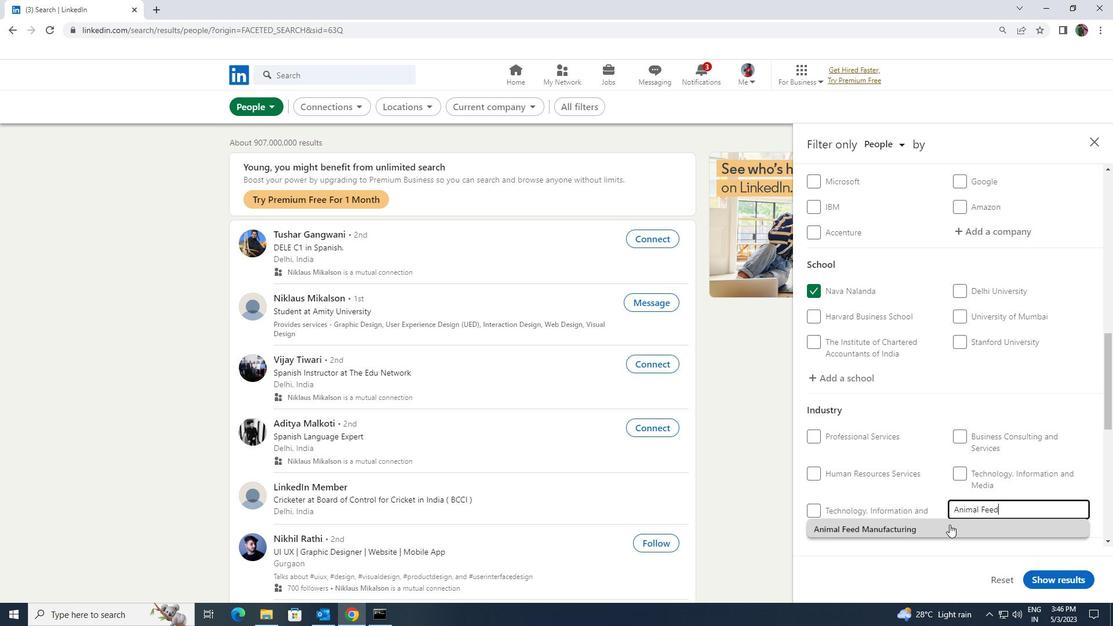 
Action: Mouse moved to (942, 523)
Screenshot: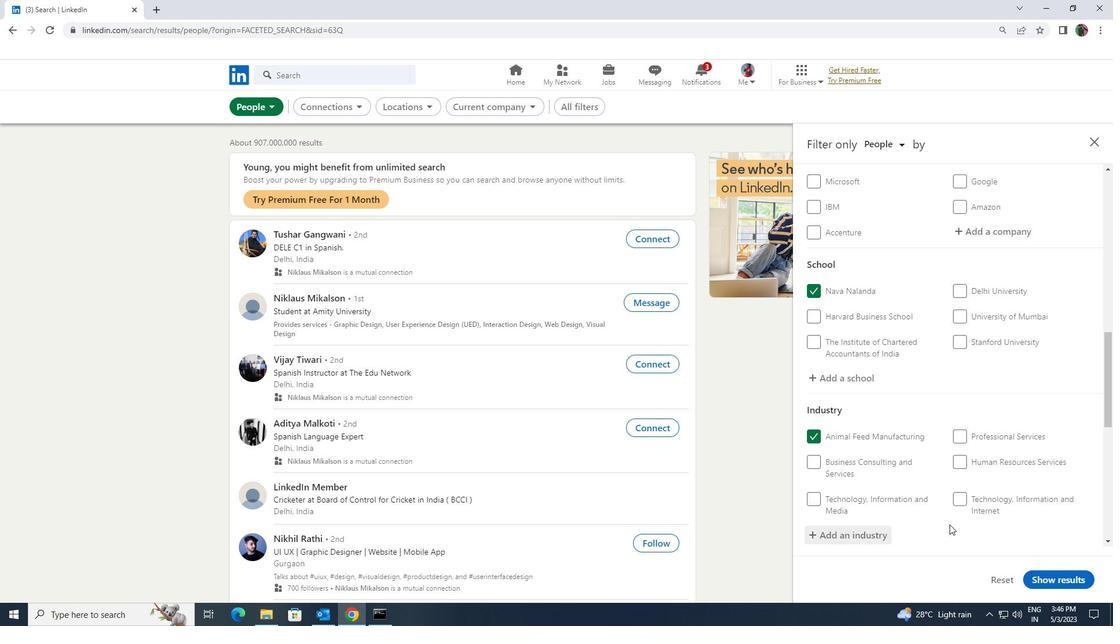 
Action: Mouse scrolled (942, 523) with delta (0, 0)
Screenshot: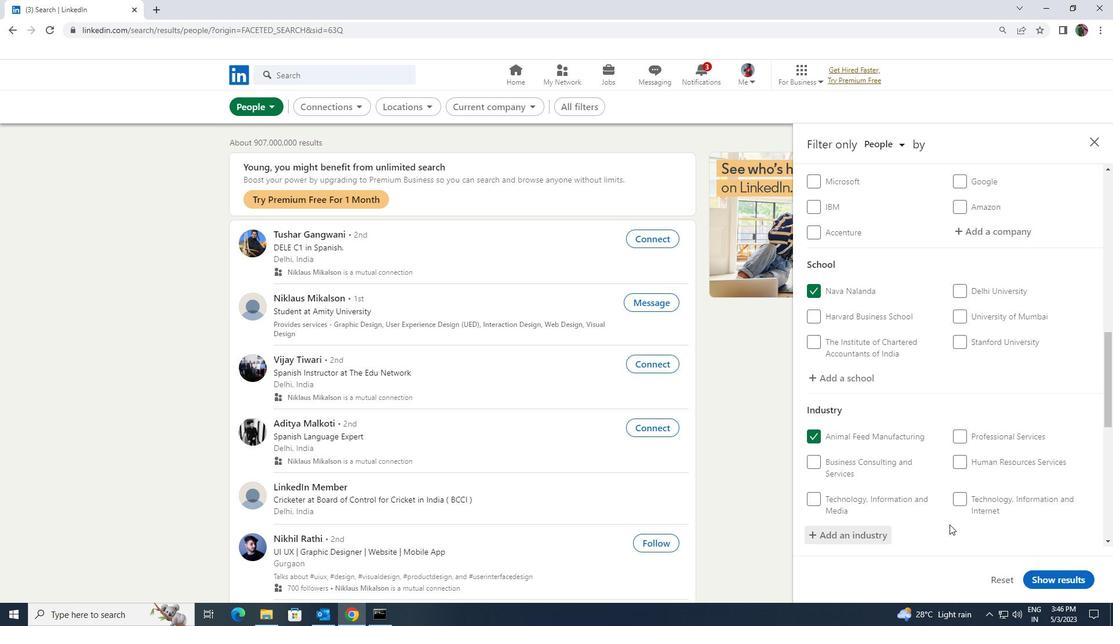 
Action: Mouse moved to (939, 523)
Screenshot: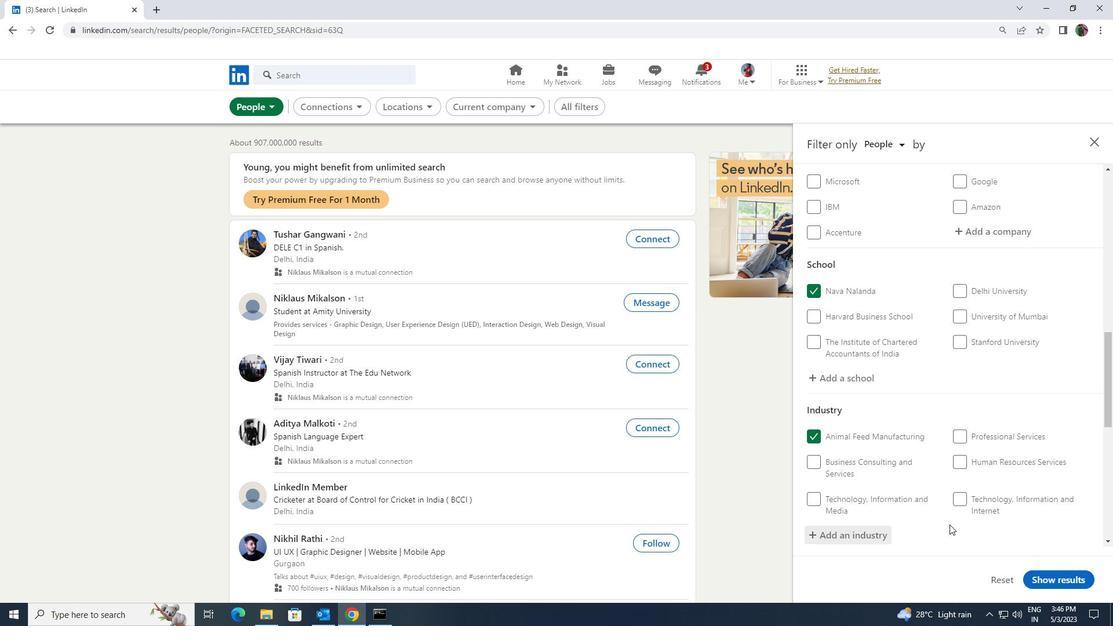 
Action: Mouse scrolled (939, 523) with delta (0, 0)
Screenshot: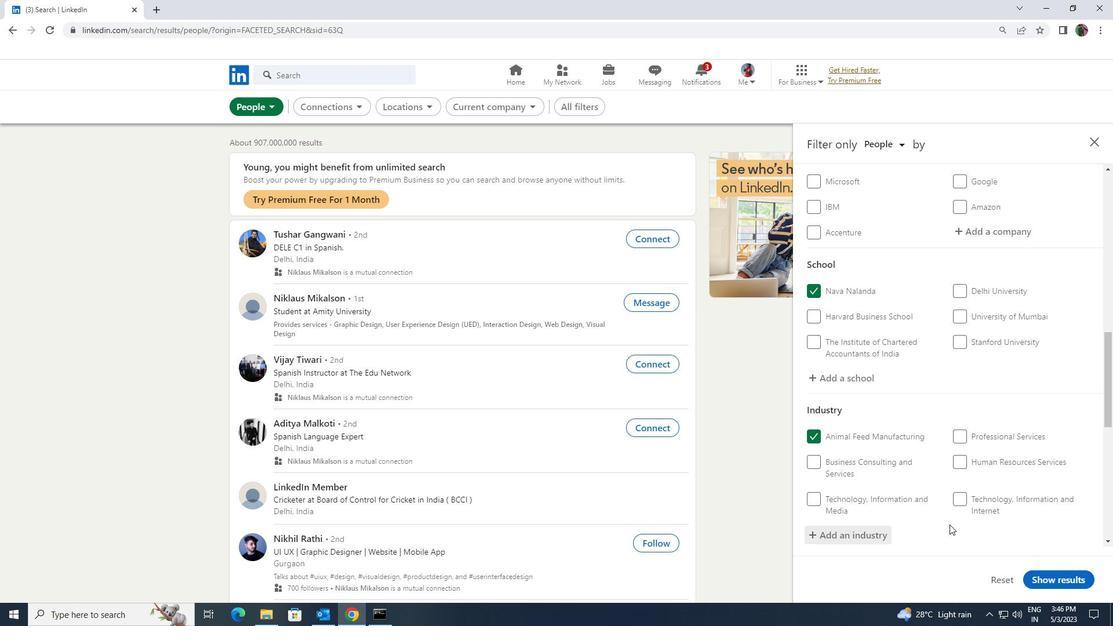 
Action: Mouse moved to (938, 525)
Screenshot: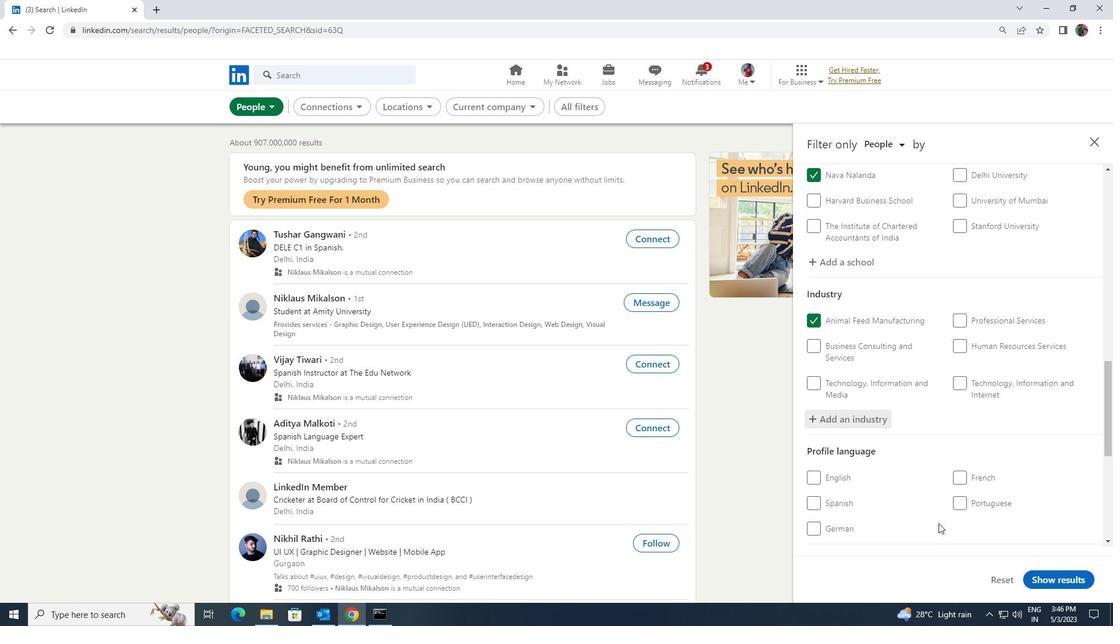 
Action: Mouse scrolled (938, 524) with delta (0, 0)
Screenshot: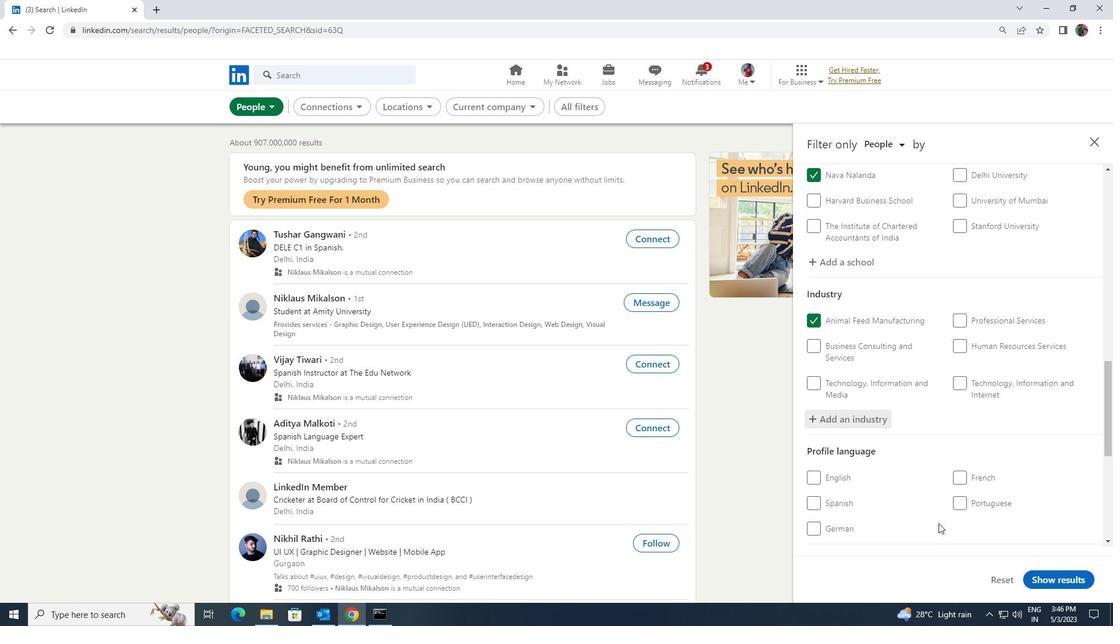 
Action: Mouse scrolled (938, 524) with delta (0, 0)
Screenshot: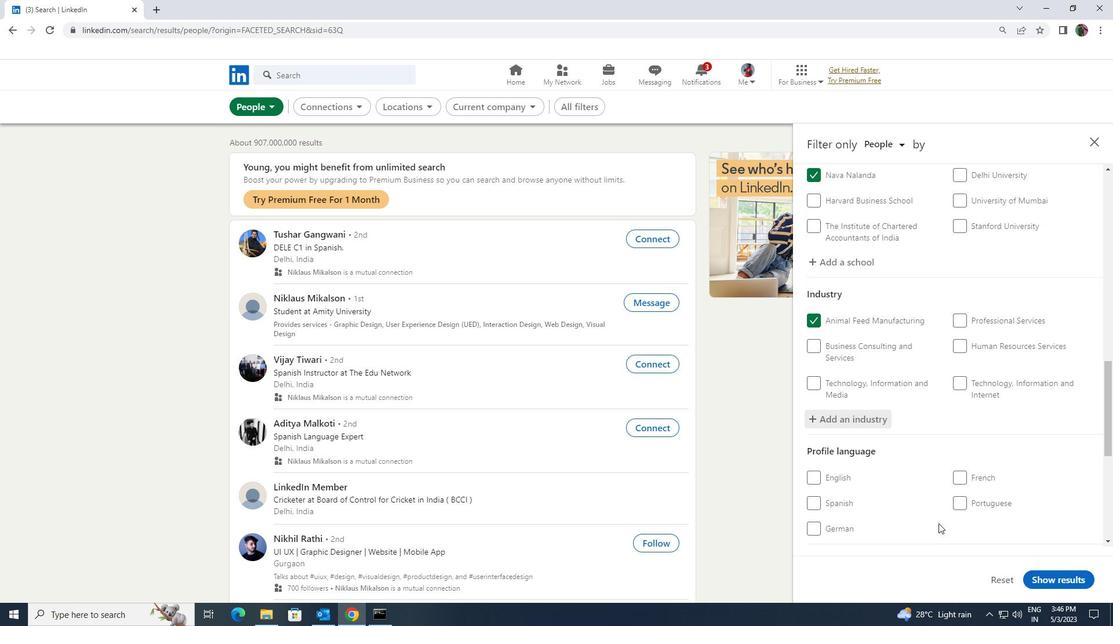 
Action: Mouse moved to (938, 498)
Screenshot: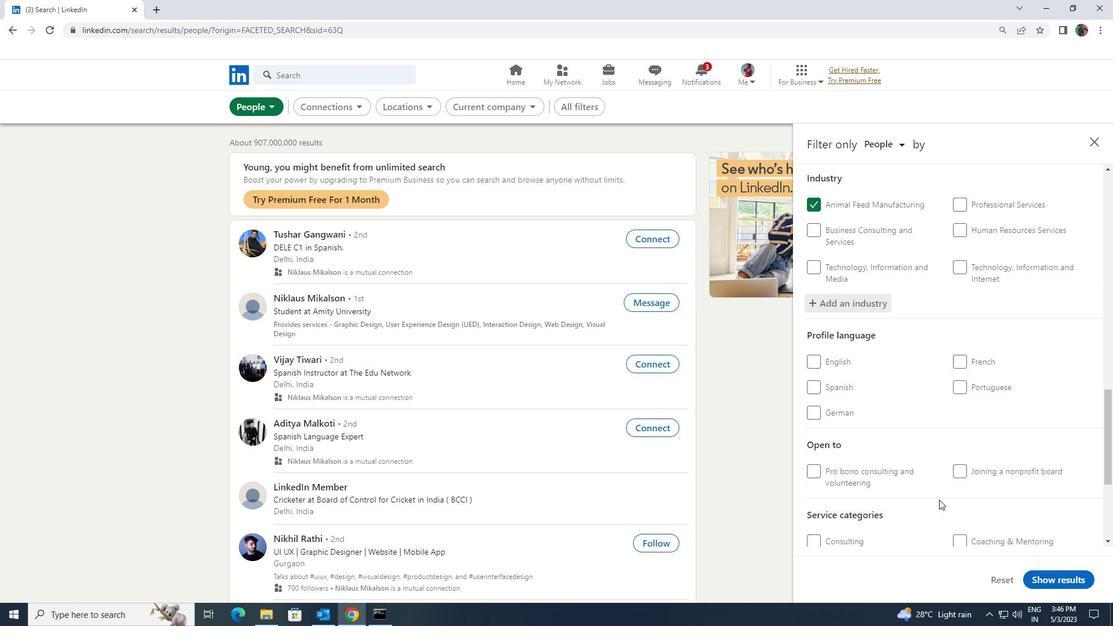 
Action: Mouse scrolled (938, 498) with delta (0, 0)
Screenshot: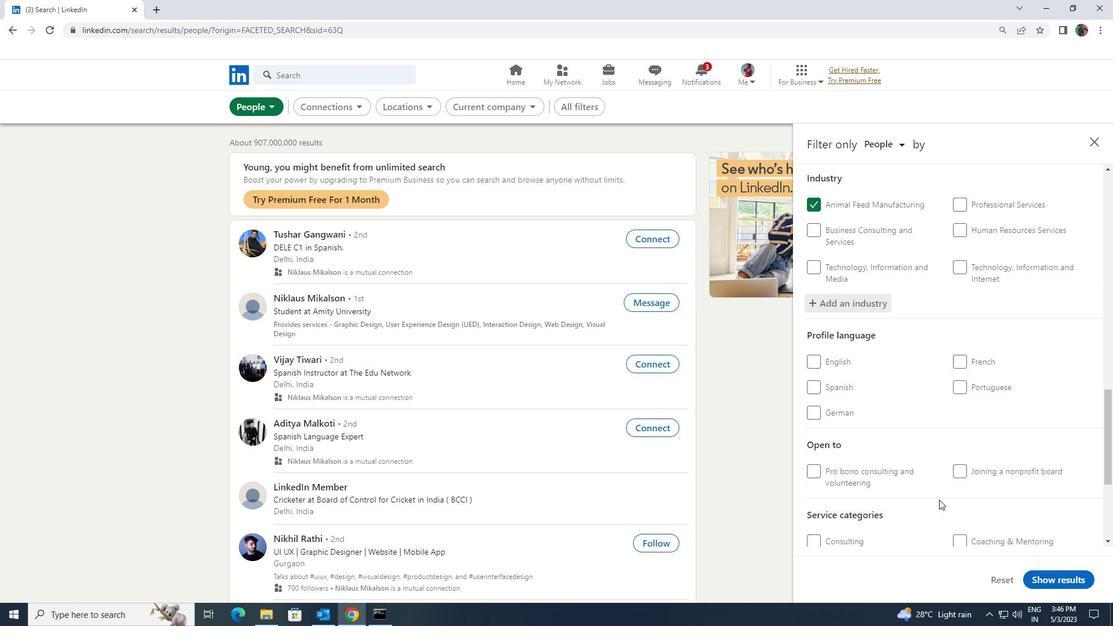 
Action: Mouse scrolled (938, 498) with delta (0, 0)
Screenshot: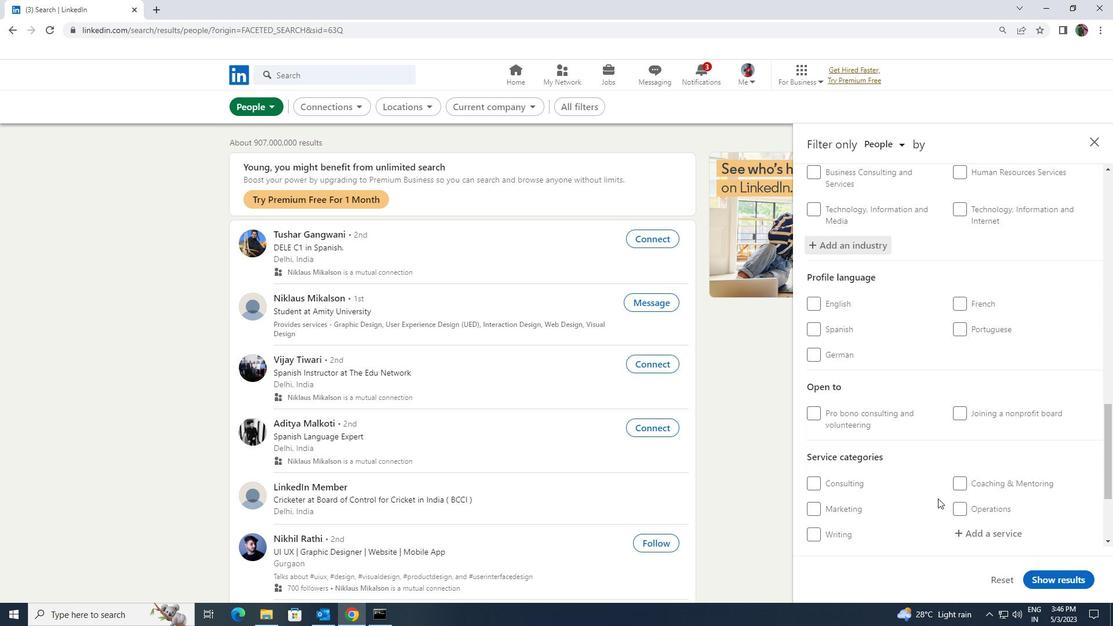 
Action: Mouse moved to (965, 482)
Screenshot: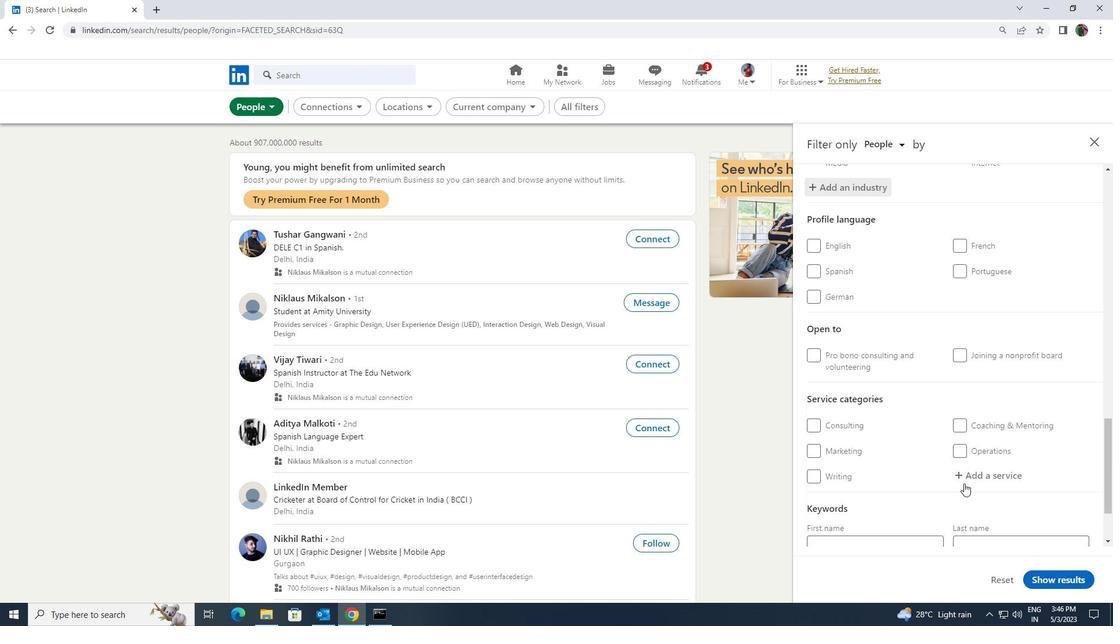 
Action: Mouse pressed left at (965, 482)
Screenshot: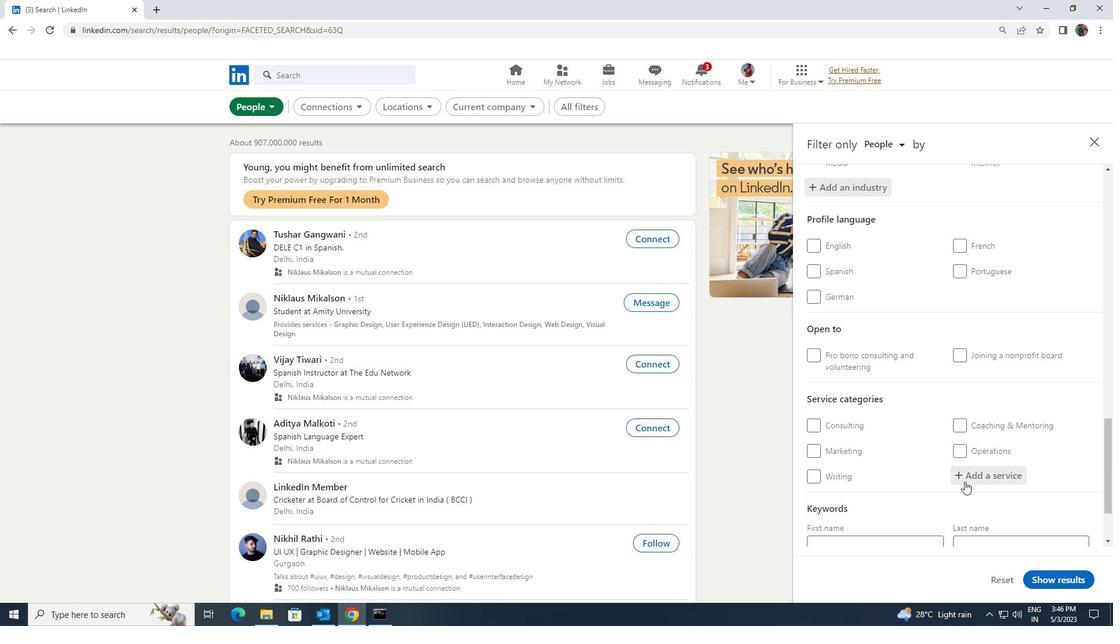
Action: Key pressed <Key.shift><Key.shift><Key.shift><Key.shift><Key.shift><Key.shift>AUTO<Key.space>
Screenshot: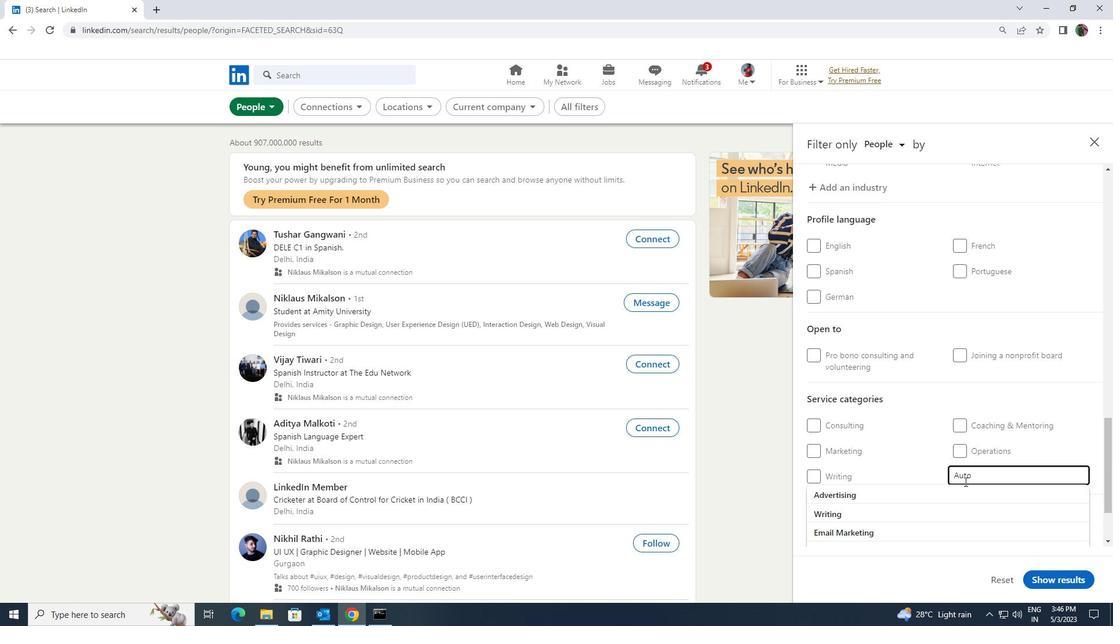 
Action: Mouse moved to (957, 489)
Screenshot: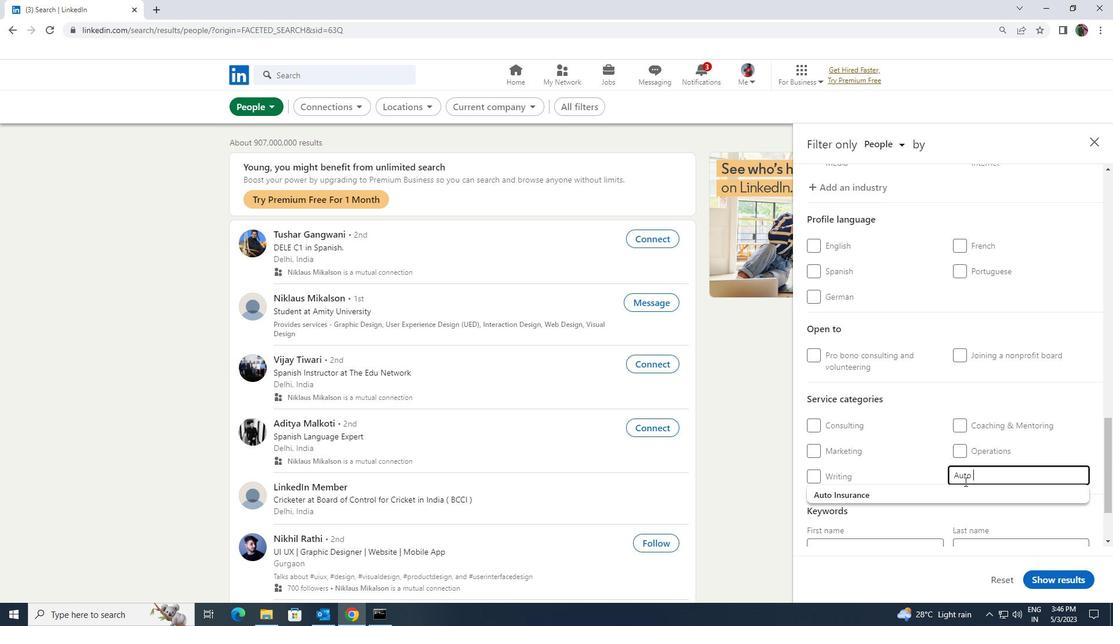 
Action: Mouse pressed left at (957, 489)
Screenshot: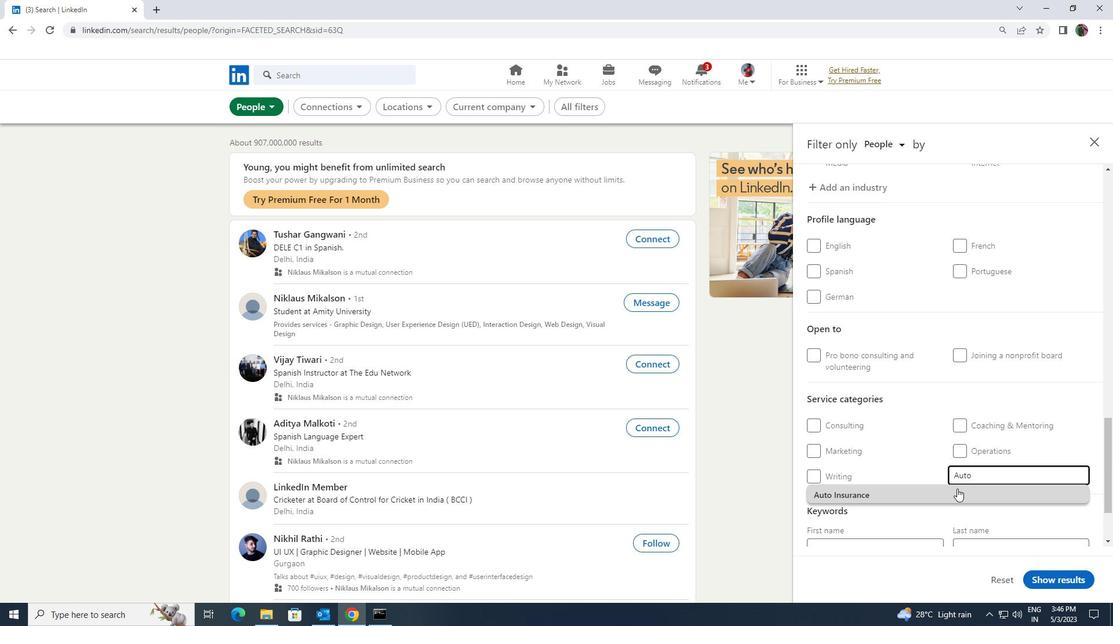 
Action: Mouse moved to (957, 489)
Screenshot: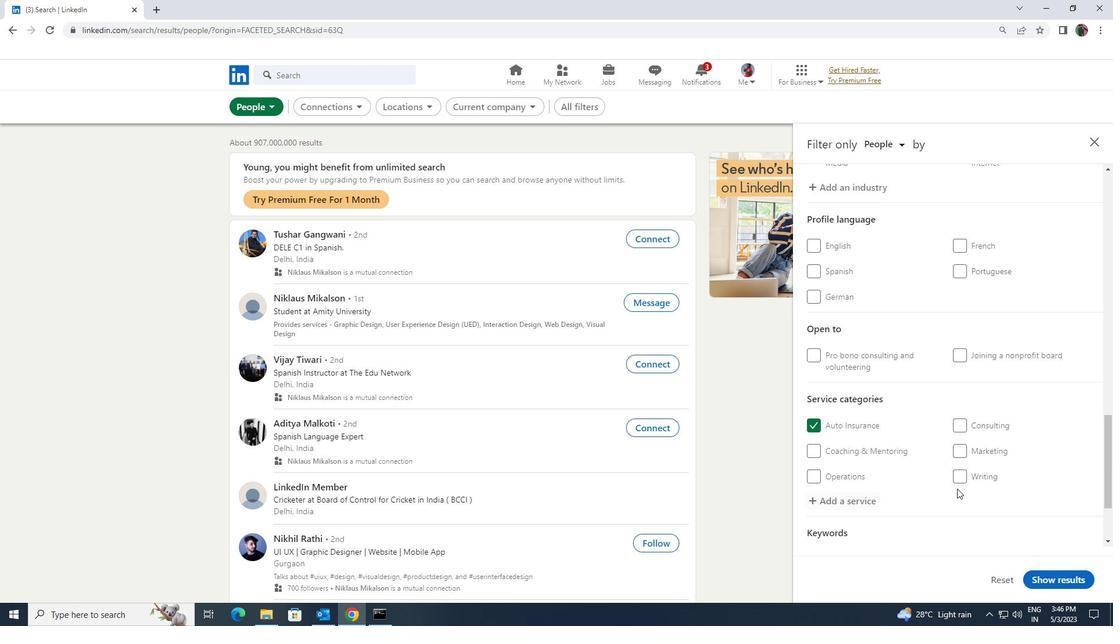 
Action: Mouse scrolled (957, 488) with delta (0, 0)
Screenshot: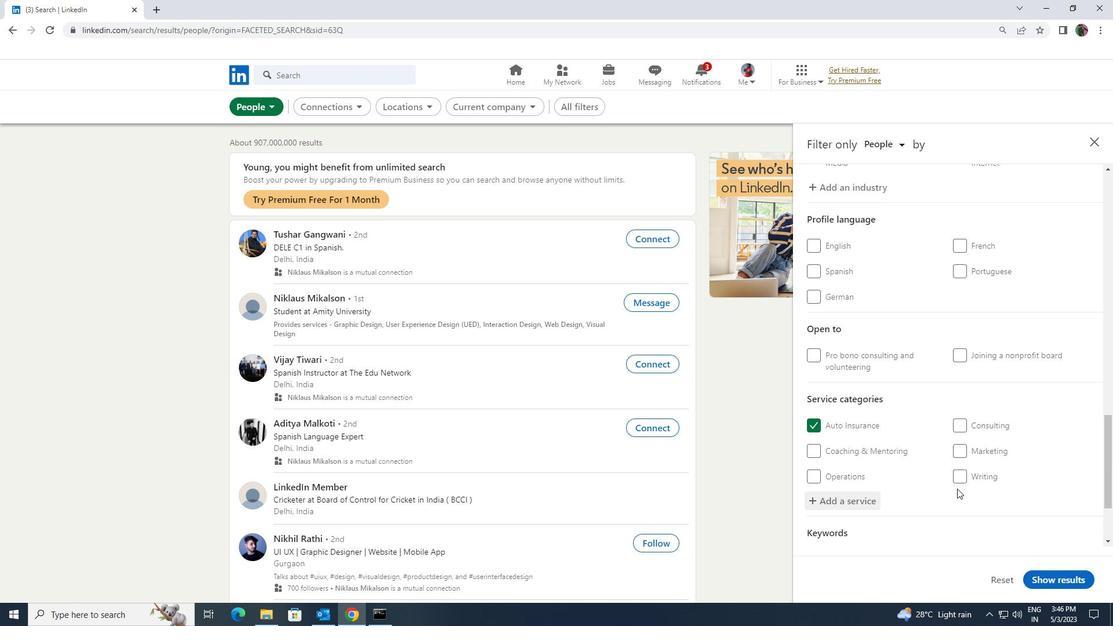 
Action: Mouse scrolled (957, 488) with delta (0, 0)
Screenshot: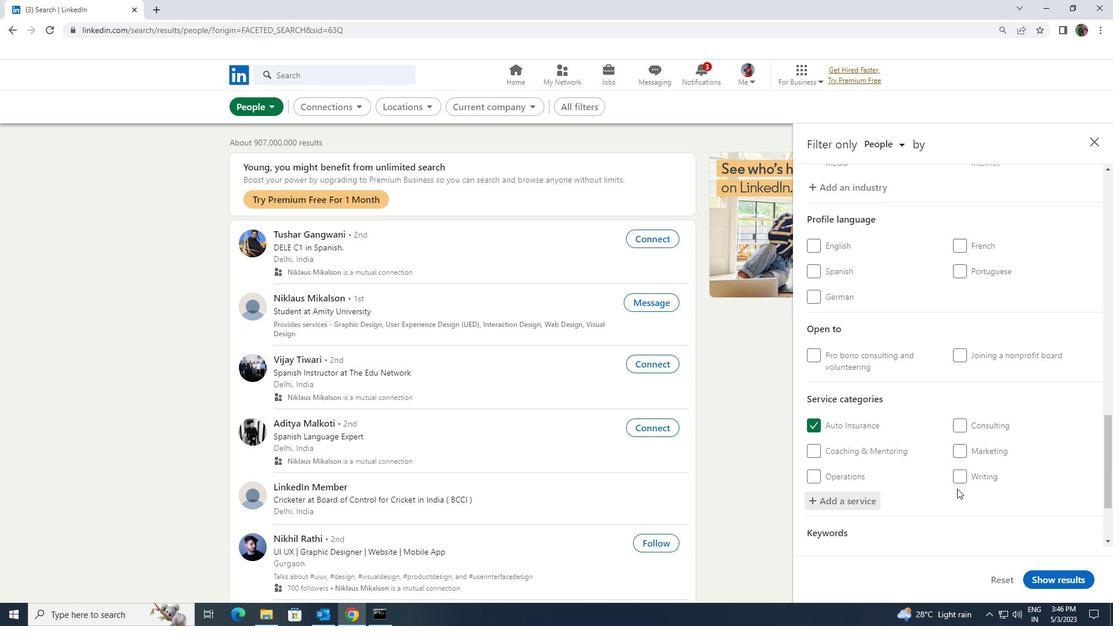 
Action: Mouse moved to (931, 491)
Screenshot: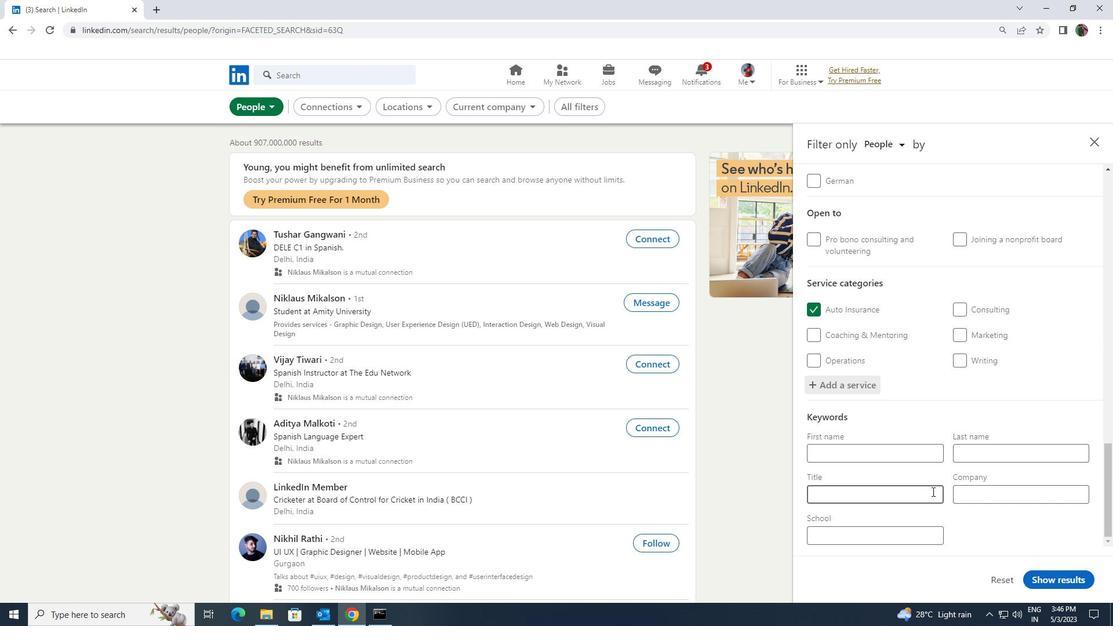 
Action: Mouse pressed left at (931, 491)
Screenshot: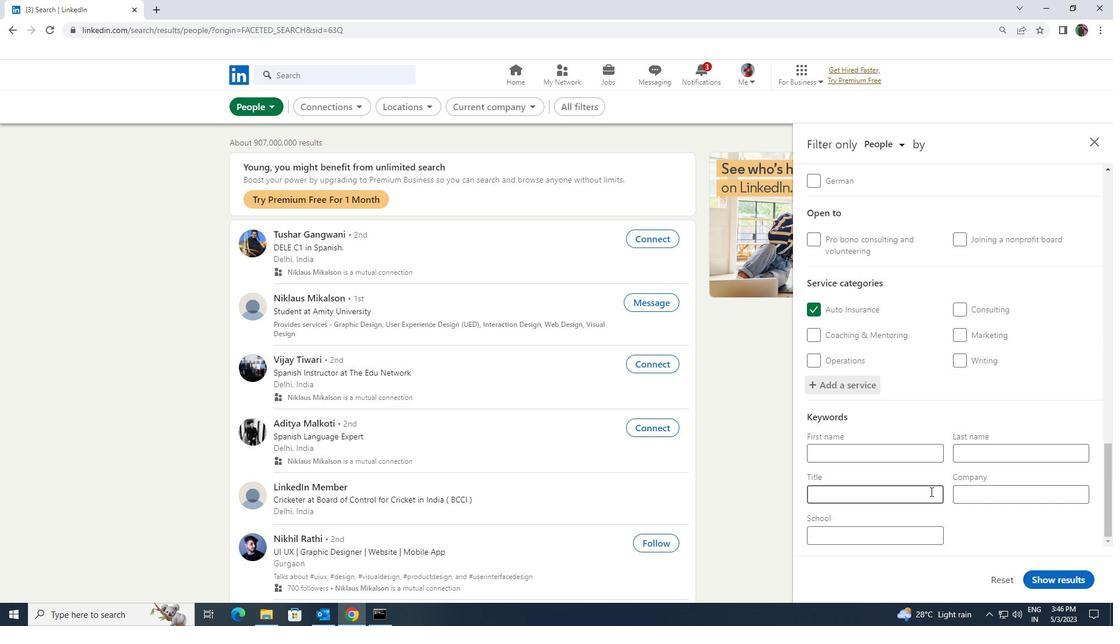 
Action: Key pressed <Key.shift><Key.shift><Key.shift><Key.shift><Key.shift><Key.shift><Key.shift><Key.shift><Key.shift><Key.shift><Key.shift><Key.shift><Key.shift><Key.shift><Key.shift><Key.shift><Key.shift>THERAPIST
Screenshot: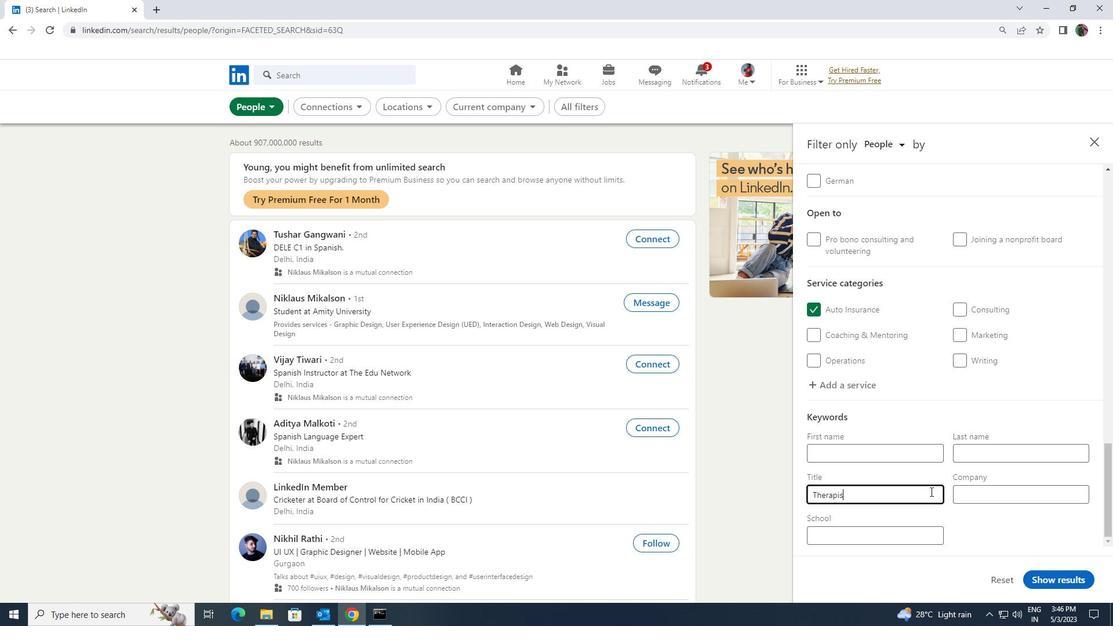 
Action: Mouse moved to (1059, 573)
Screenshot: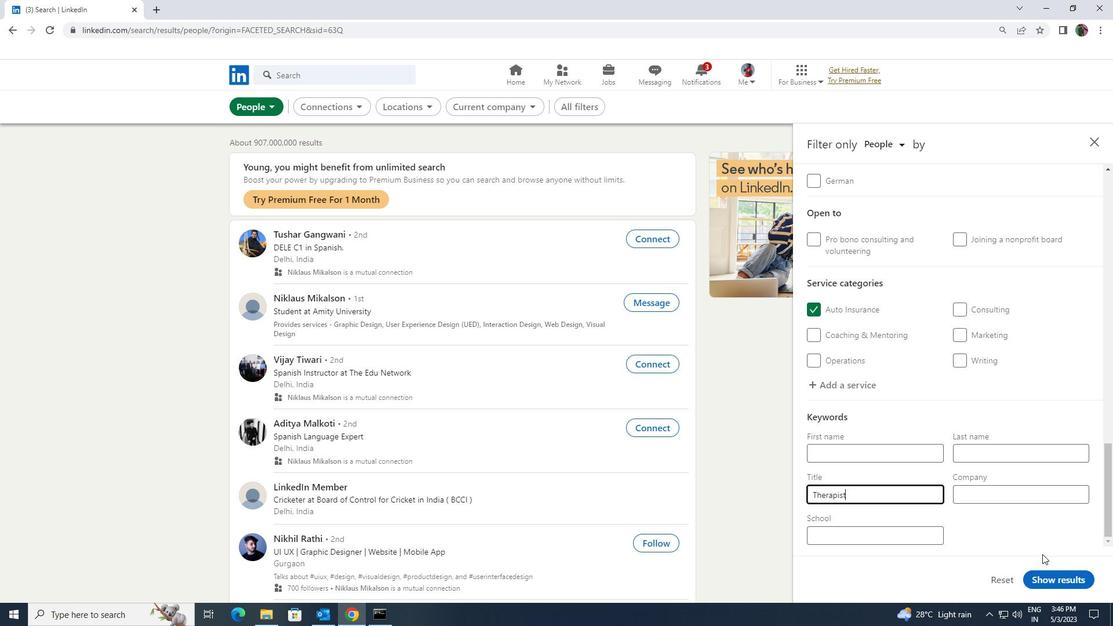 
Action: Mouse pressed left at (1059, 573)
Screenshot: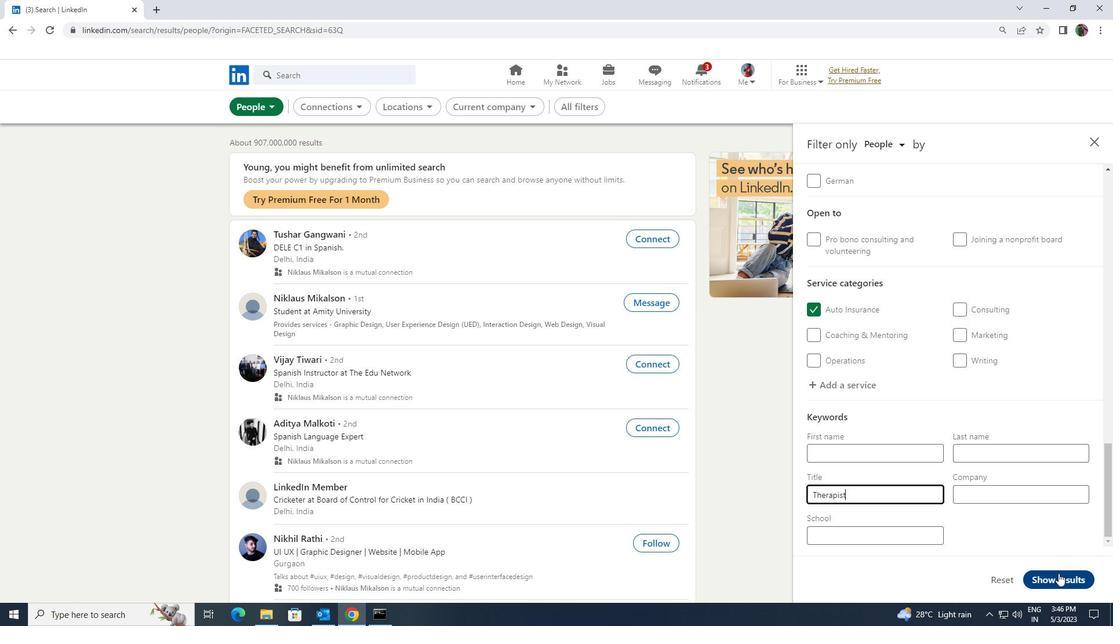 
